 Task: Book a 2-hour wilderness survival and primitive skills workshop for outdoor adventurers.
Action: Mouse pressed left at (925, 131)
Screenshot: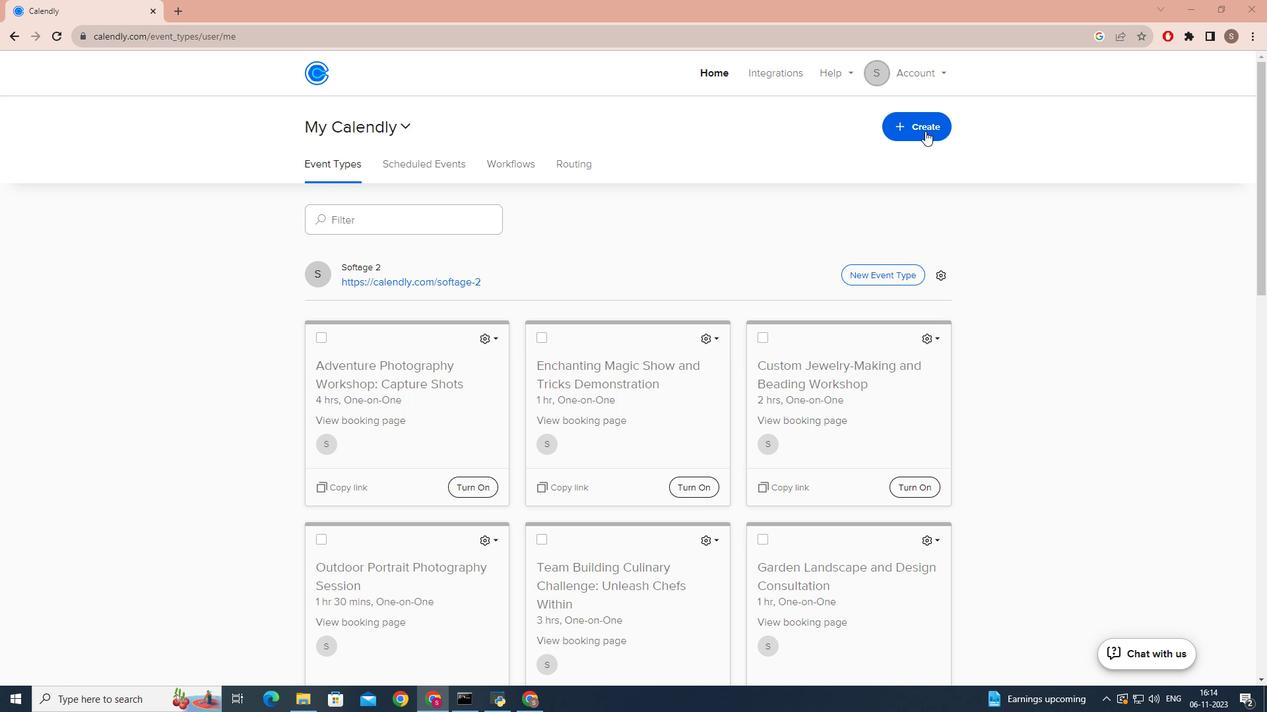 
Action: Mouse moved to (844, 172)
Screenshot: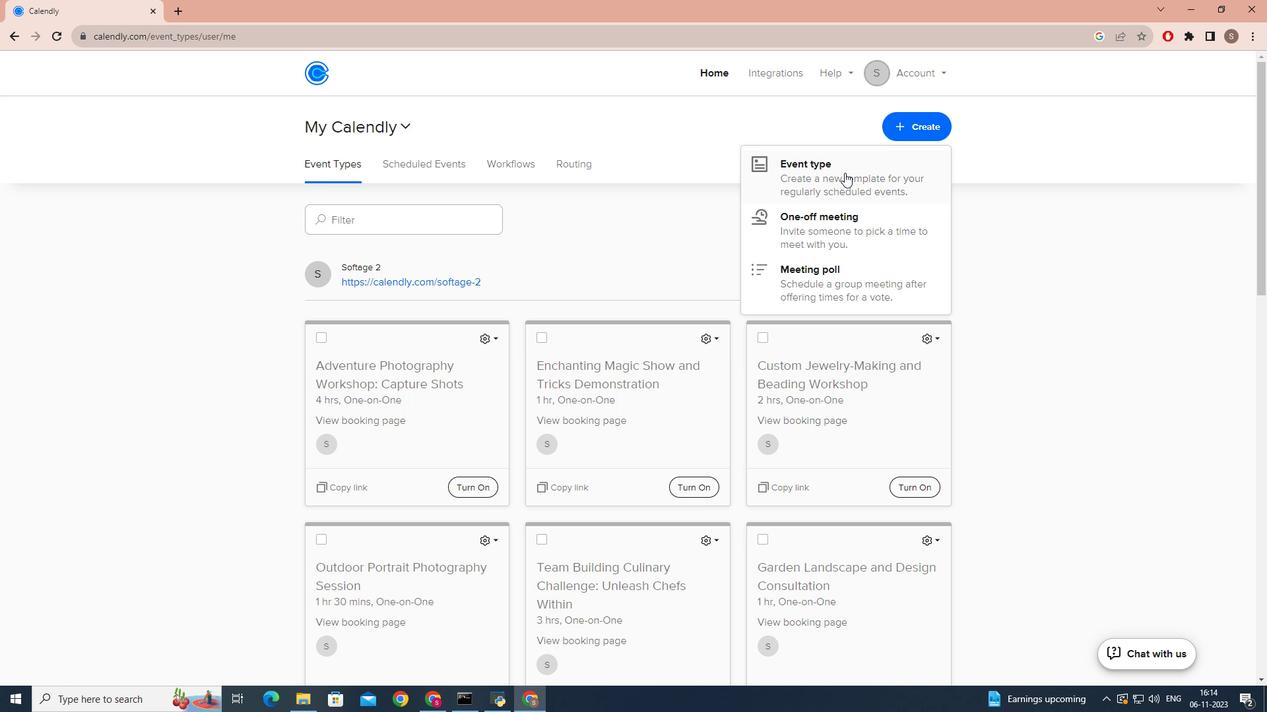 
Action: Mouse pressed left at (844, 172)
Screenshot: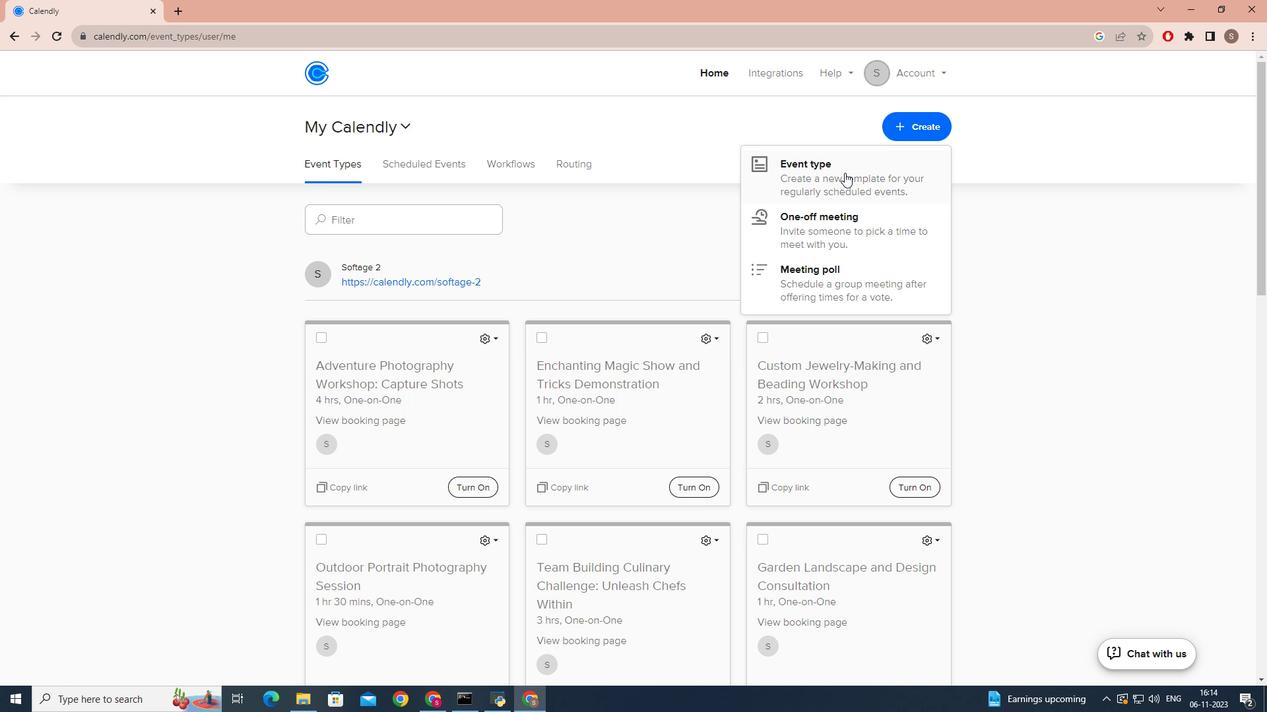 
Action: Mouse moved to (571, 229)
Screenshot: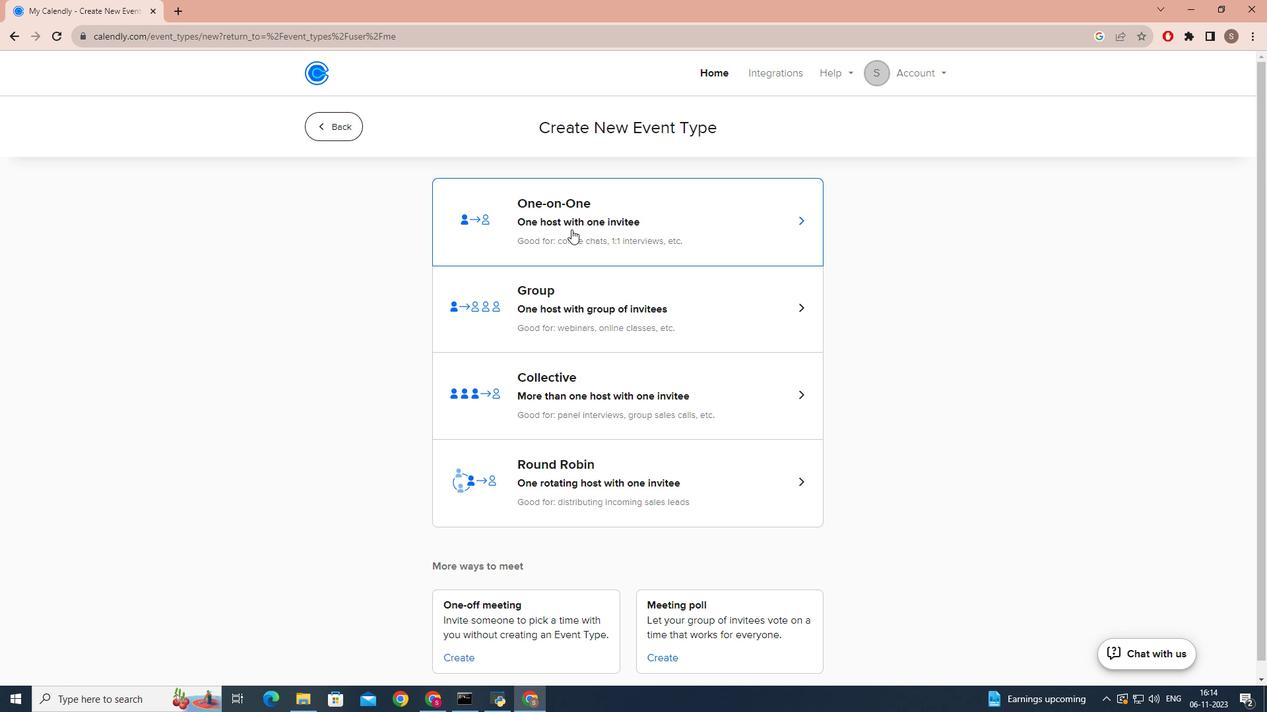 
Action: Mouse pressed left at (571, 229)
Screenshot: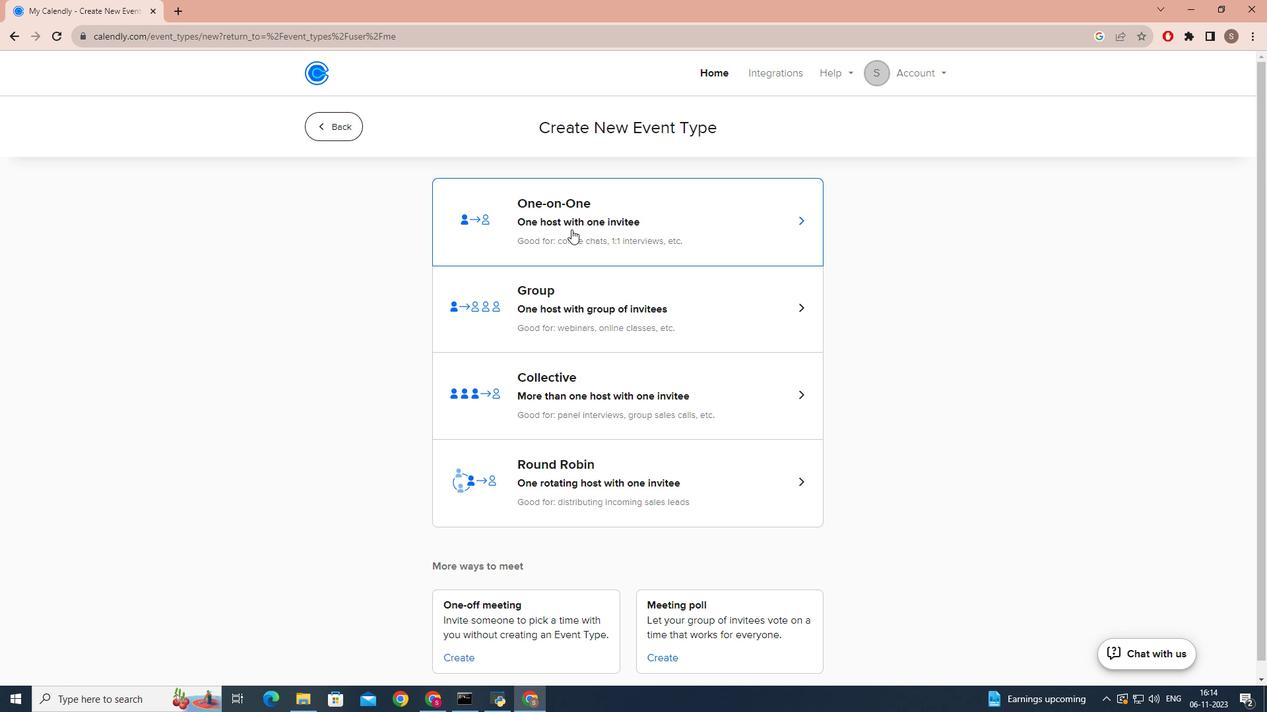 
Action: Mouse moved to (372, 313)
Screenshot: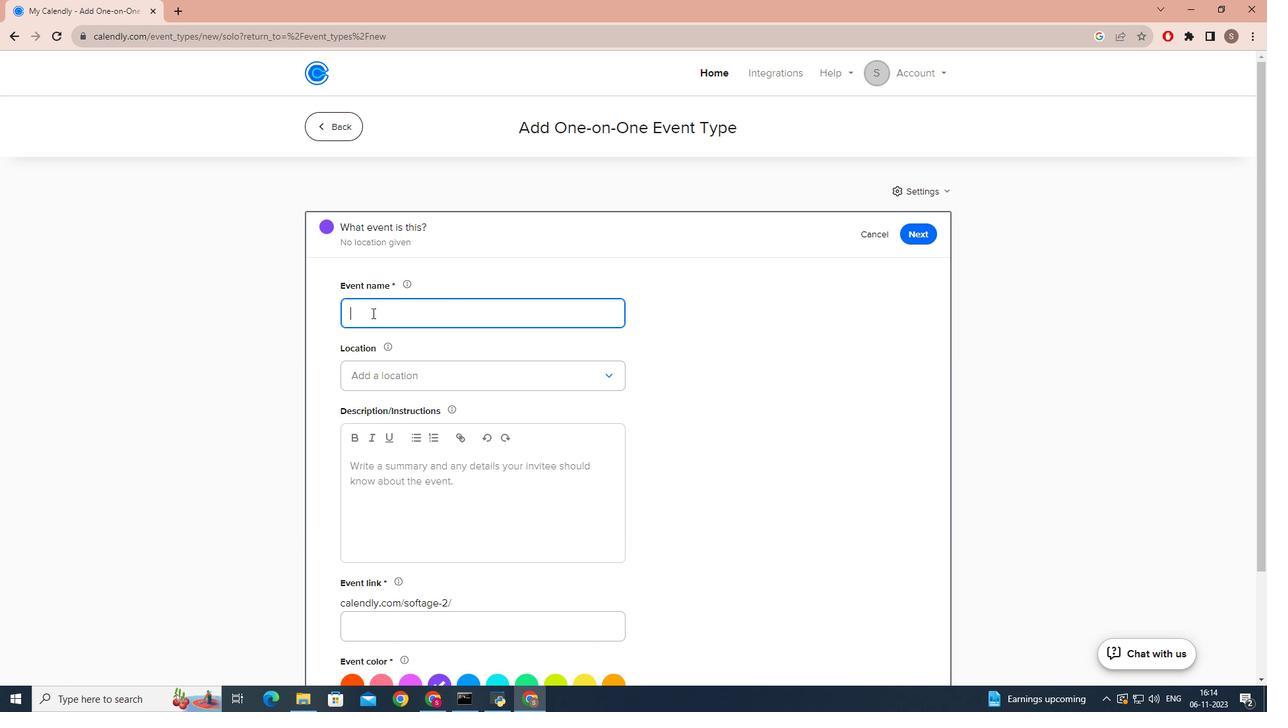 
Action: Key pressed <Key.caps_lock>W<Key.caps_lock><Key.backspace>w<Key.caps_lock>OL<Key.backspace><Key.backspace>ILDERNESS<Key.space><Key.caps_lock>s<Key.caps_lock>URVIVAL<Key.space>AND<Key.space><Key.caps_lock>p<Key.caps_lock>RIMITIV<Key.space><Key.backspace>E<Key.space><Key.caps_lock>s<Key.caps_lock>KILLS<Key.space><Key.caps_lock>w<Key.caps_lock>ORKHOP
Screenshot: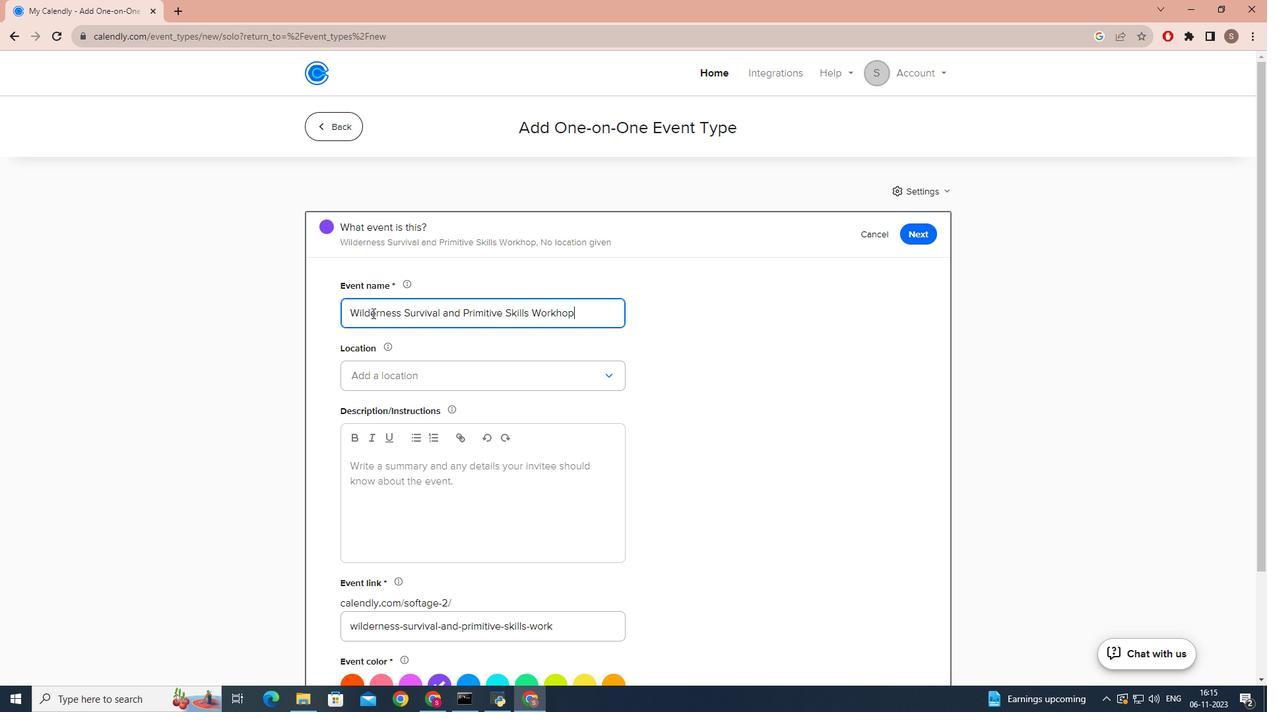 
Action: Mouse moved to (553, 313)
Screenshot: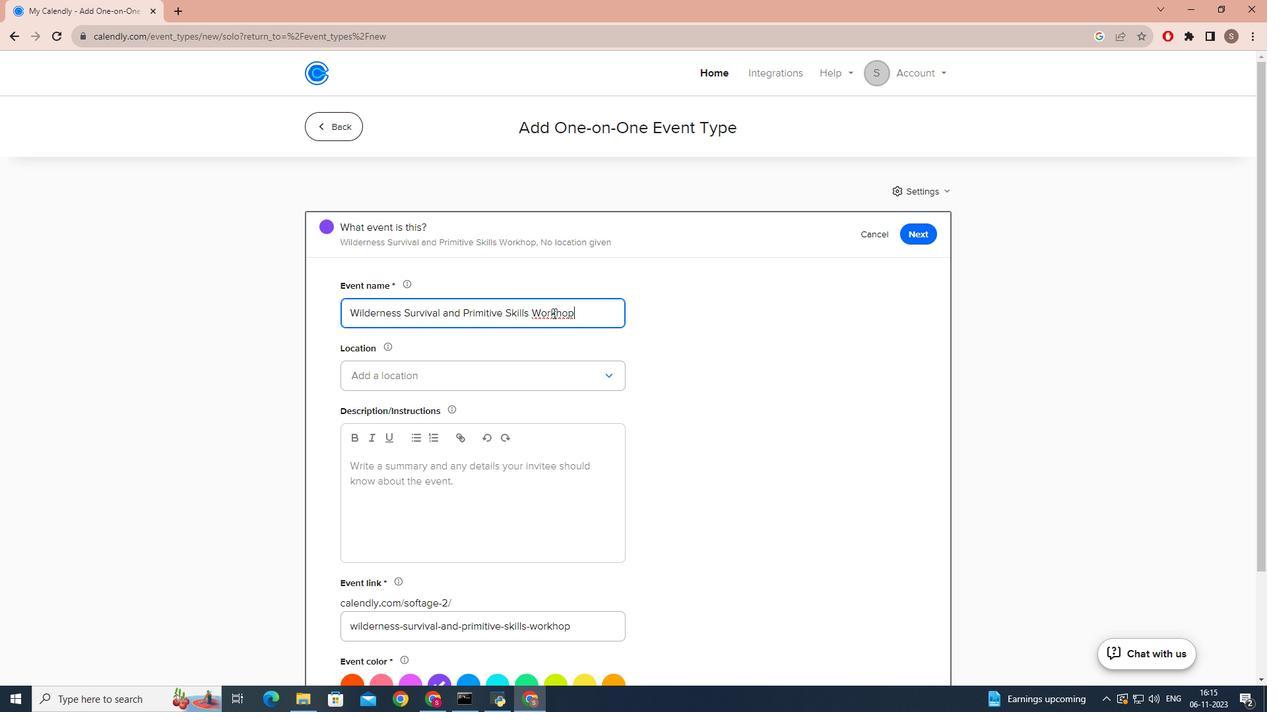 
Action: Mouse pressed left at (553, 313)
Screenshot: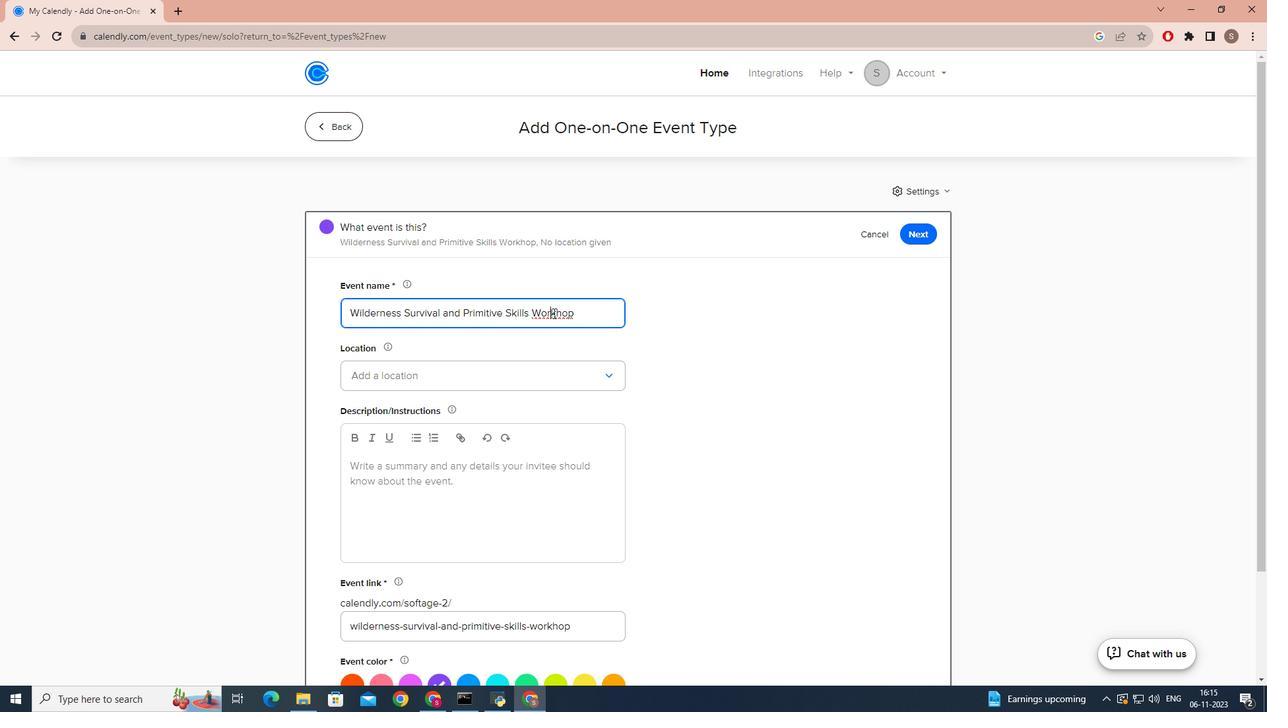 
Action: Mouse moved to (555, 313)
Screenshot: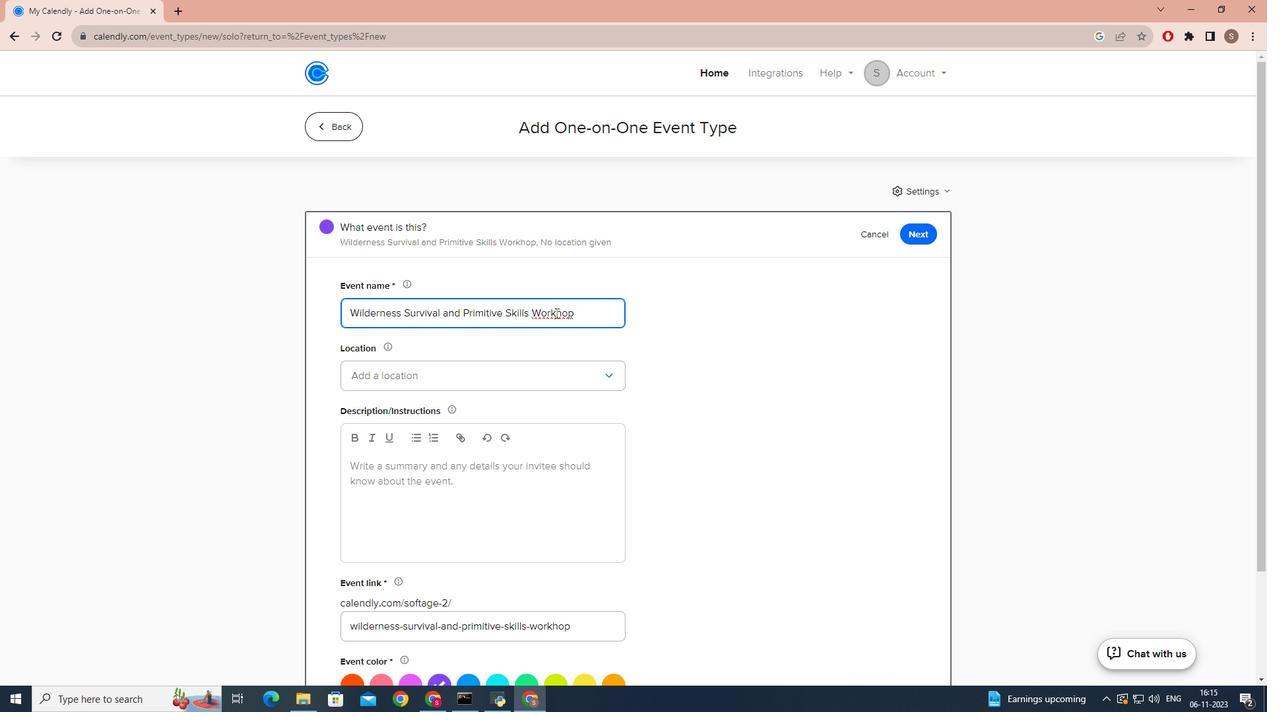 
Action: Mouse pressed left at (555, 313)
Screenshot: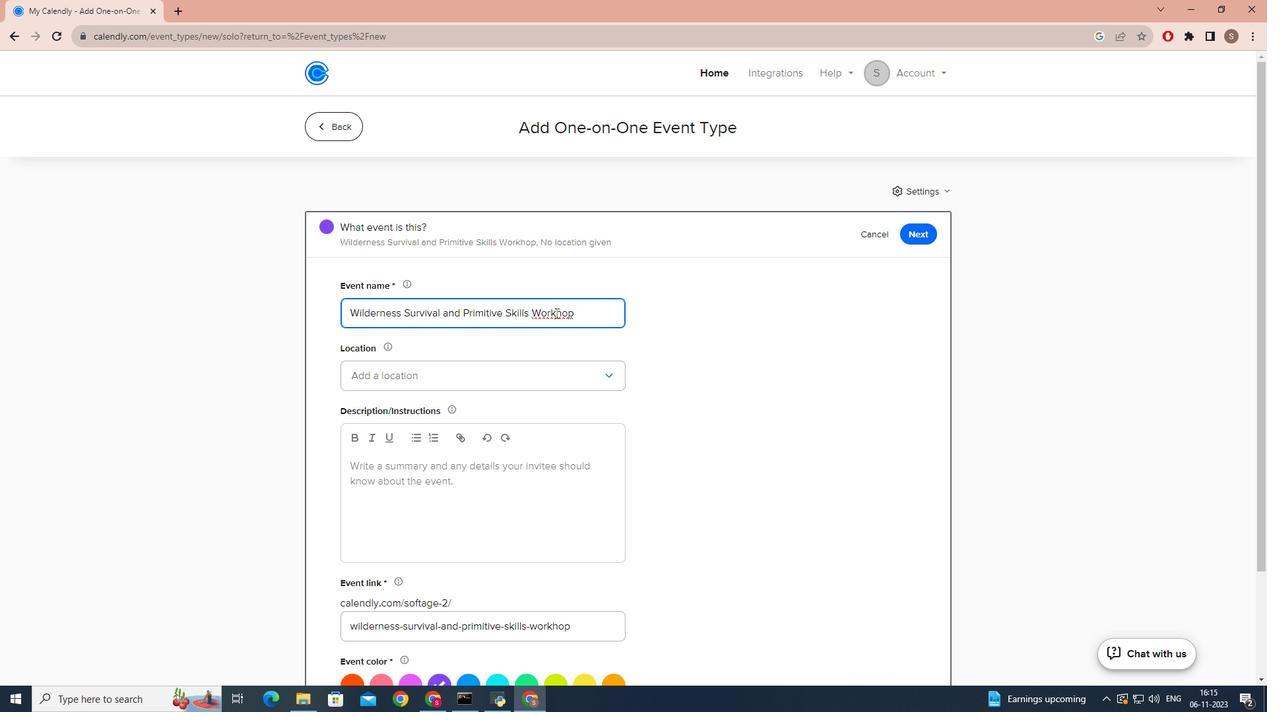 
Action: Key pressed S
Screenshot: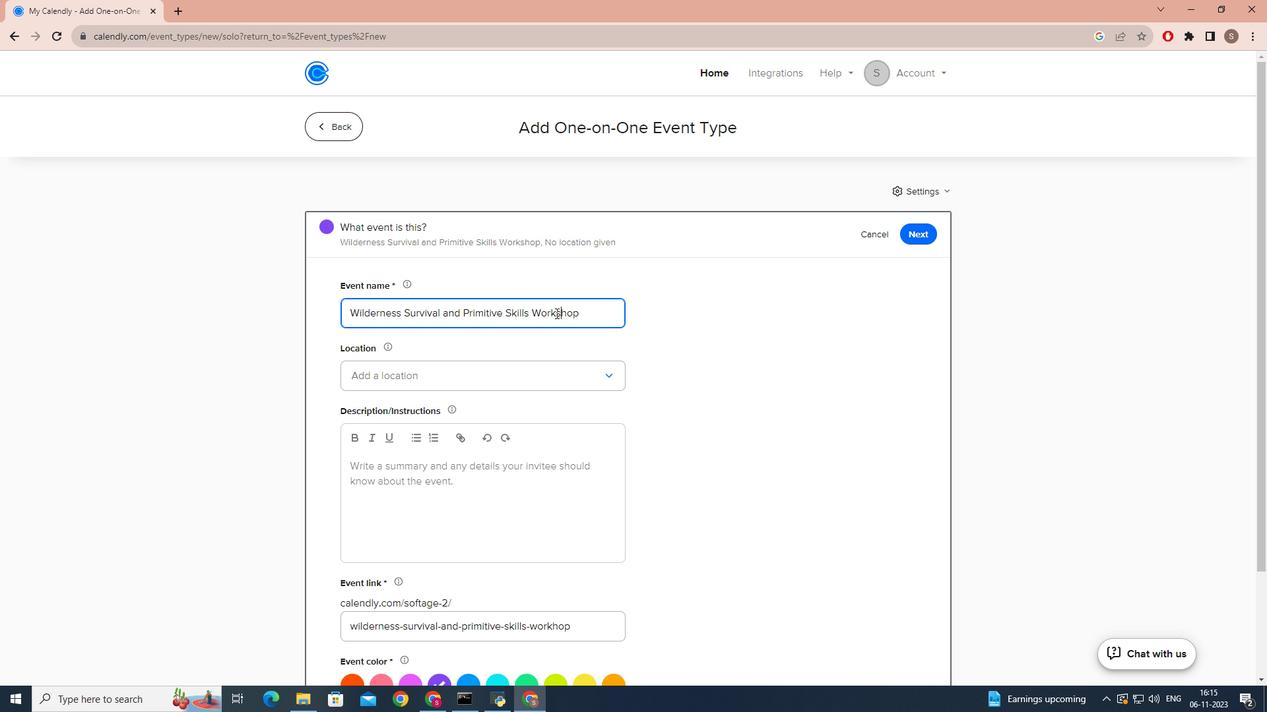 
Action: Mouse moved to (534, 371)
Screenshot: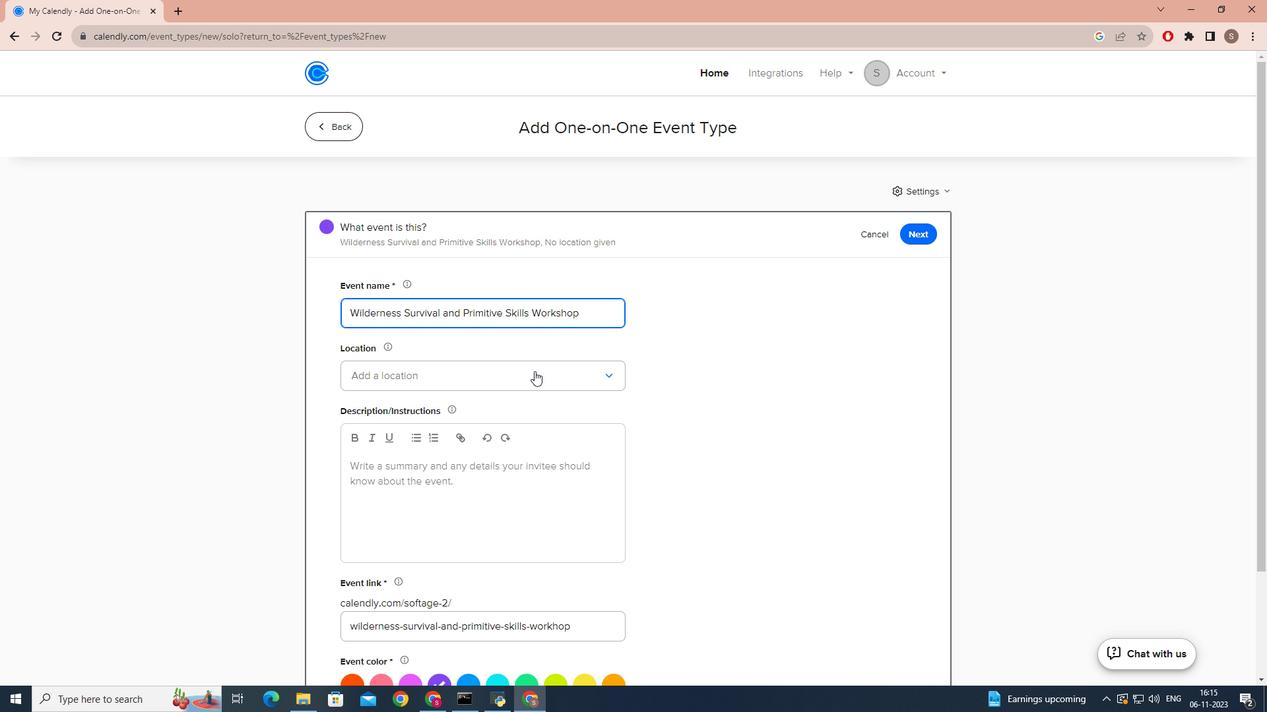 
Action: Mouse pressed left at (534, 371)
Screenshot: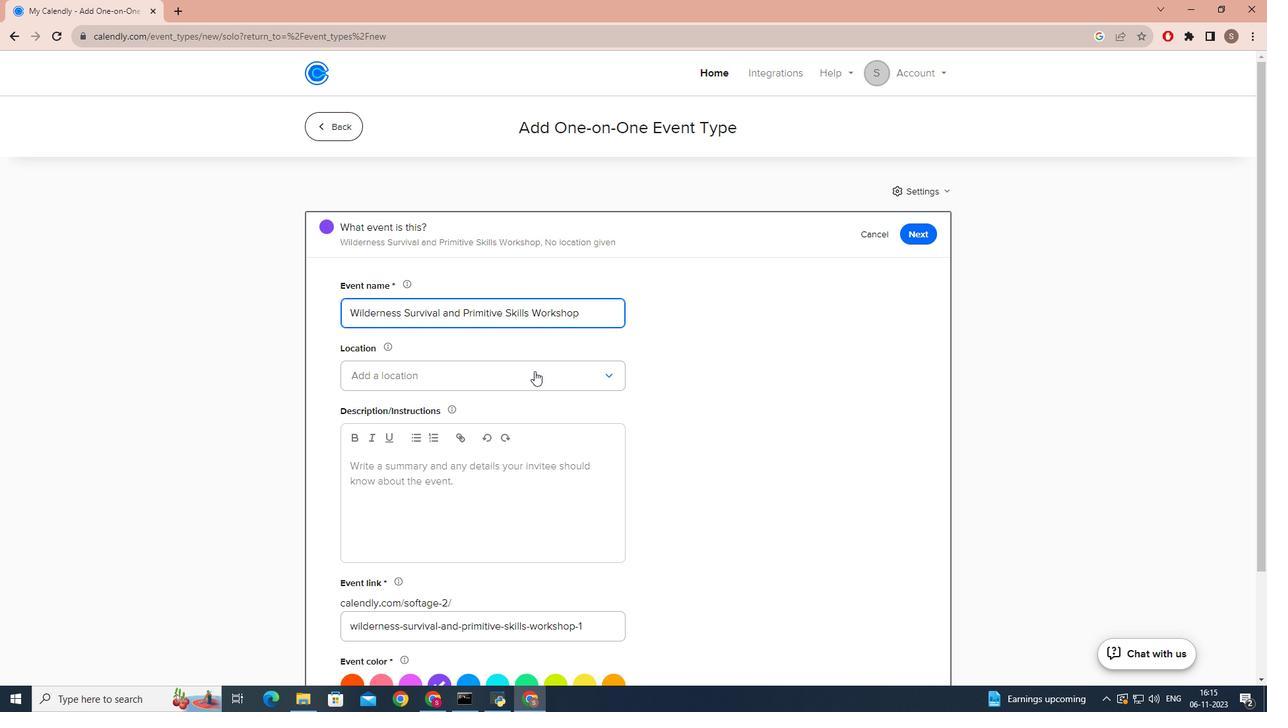 
Action: Mouse moved to (503, 410)
Screenshot: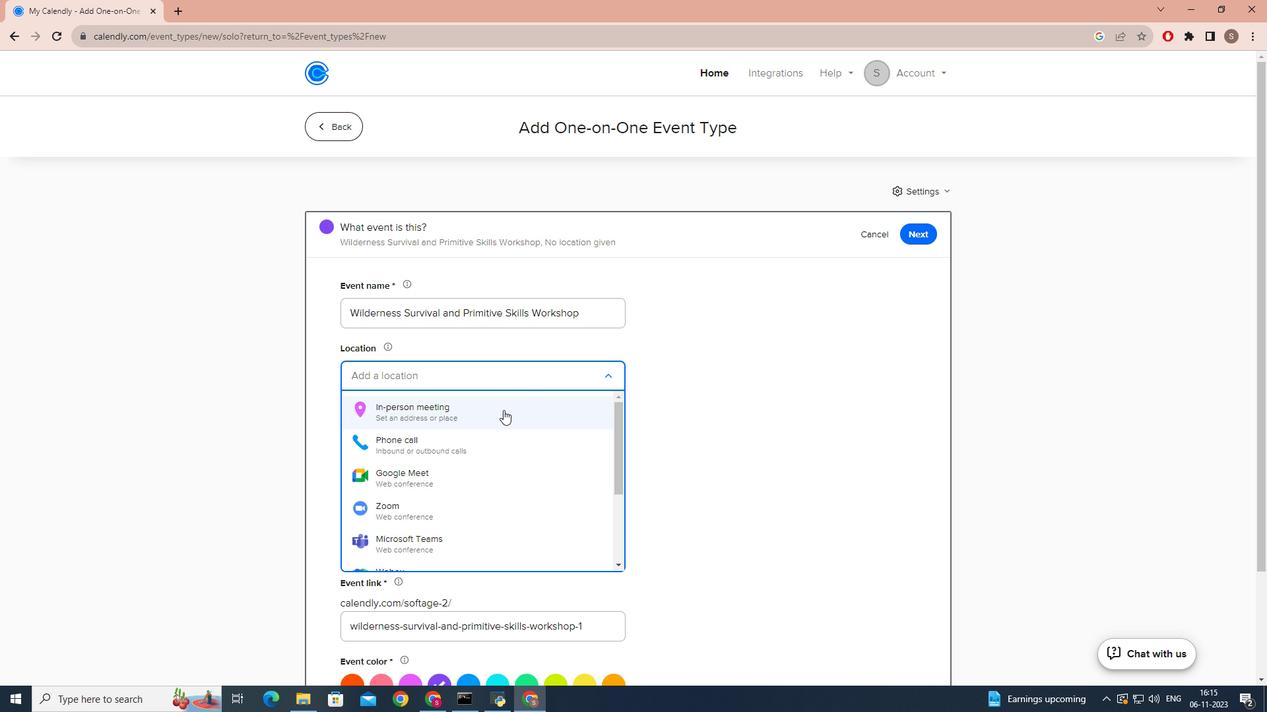 
Action: Mouse pressed left at (503, 410)
Screenshot: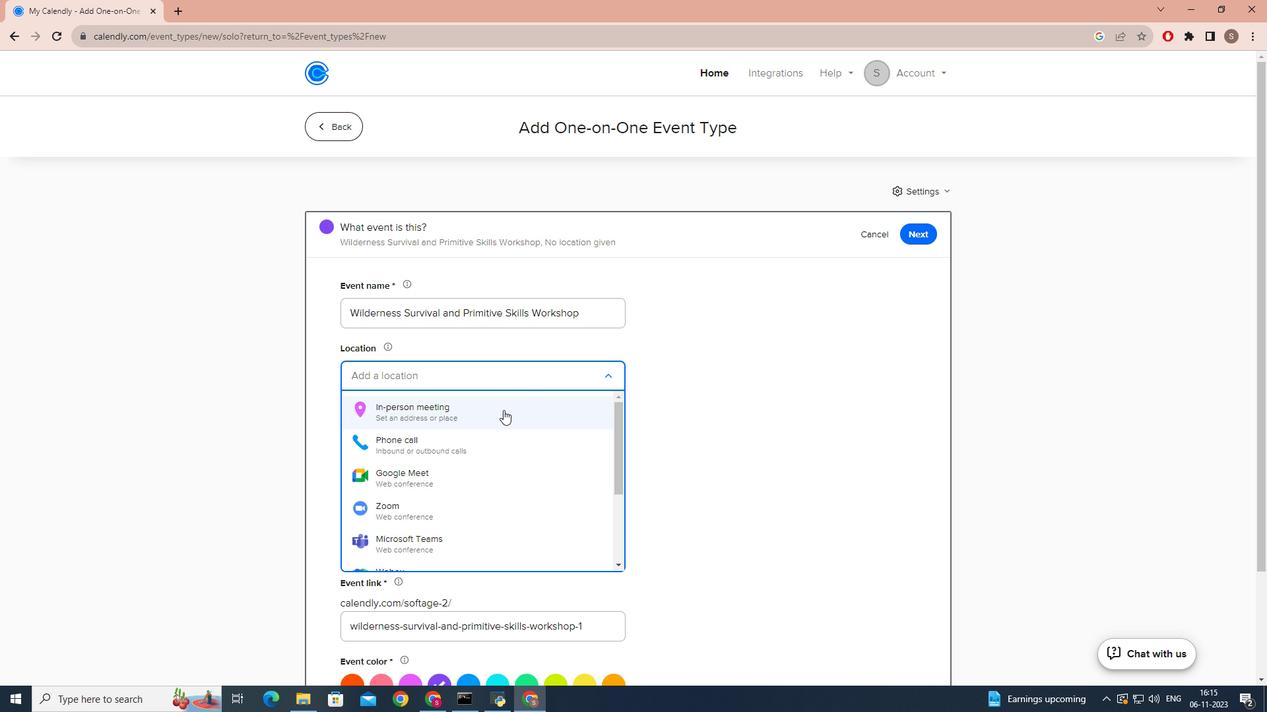 
Action: Mouse moved to (609, 224)
Screenshot: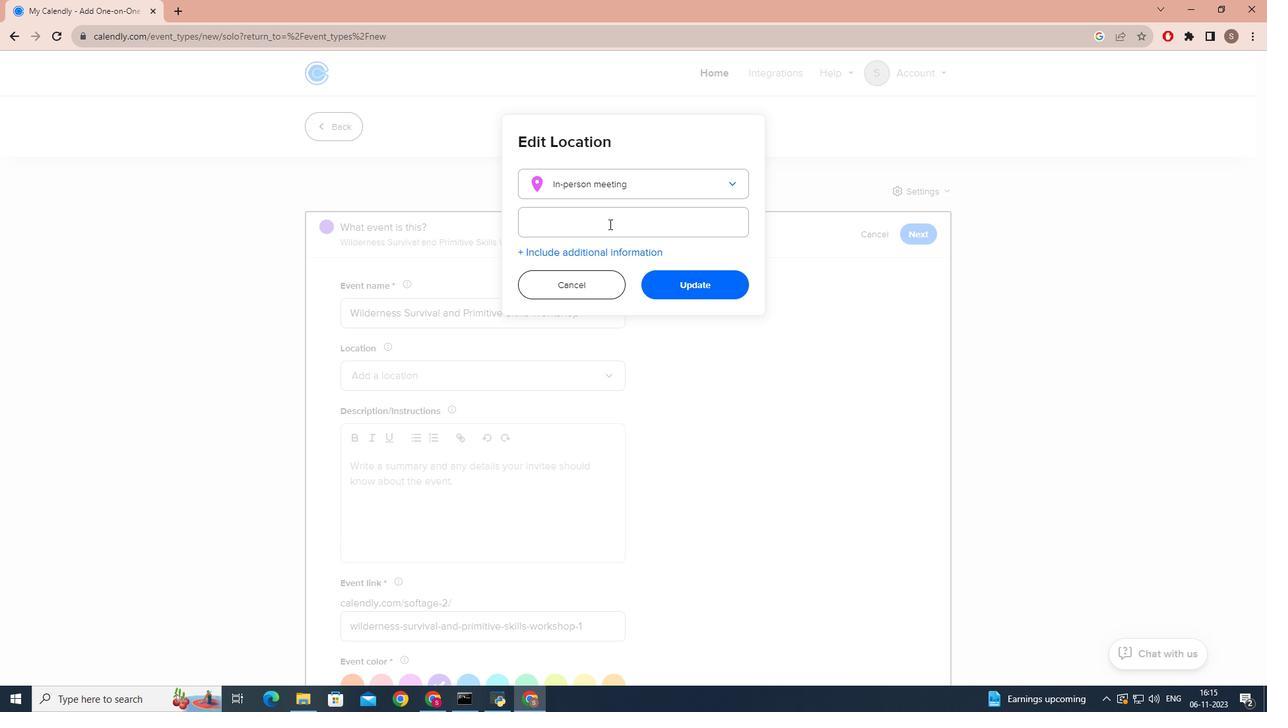 
Action: Mouse pressed left at (609, 224)
Screenshot: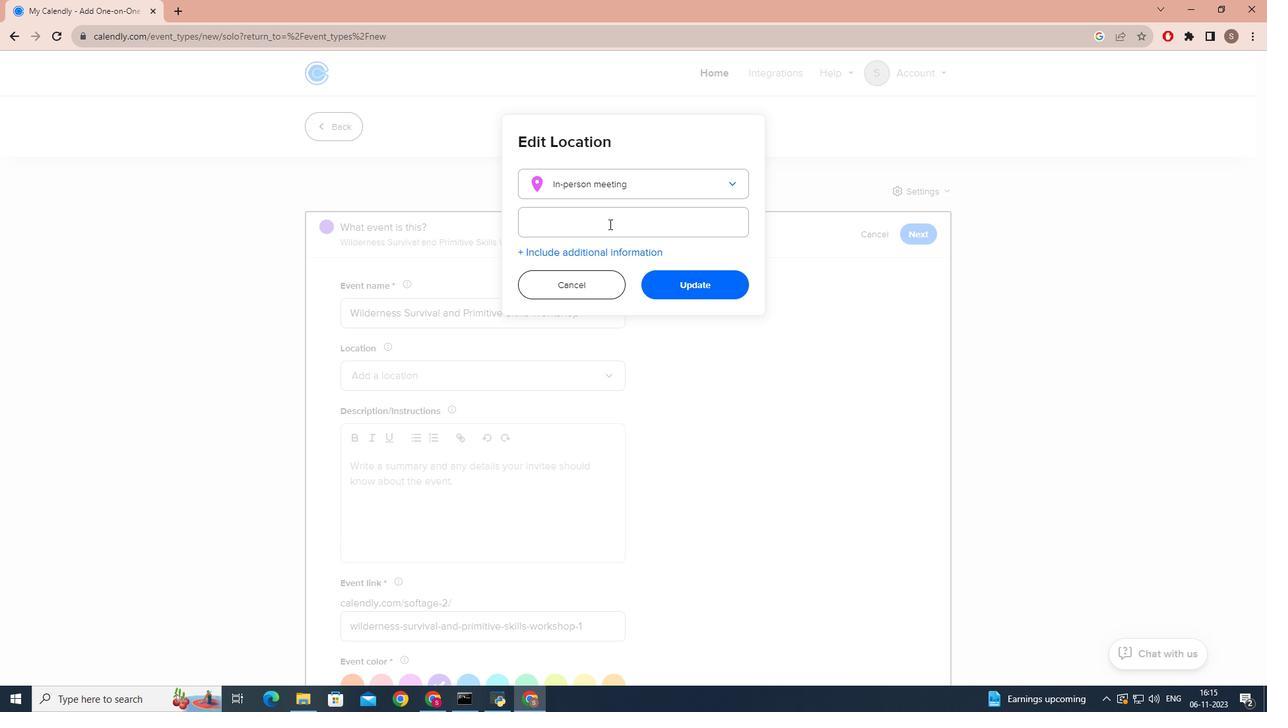 
Action: Key pressed <Key.caps_lock>s<Key.caps_lock>HADOI<Key.backspace><Key.backspace>OWFELL<Key.space><Key.caps_lock>f<Key.caps_lock>OREST,<Key.caps_lock>l<Key.caps_lock>ONDON,<Key.caps_lock>u.k
Screenshot: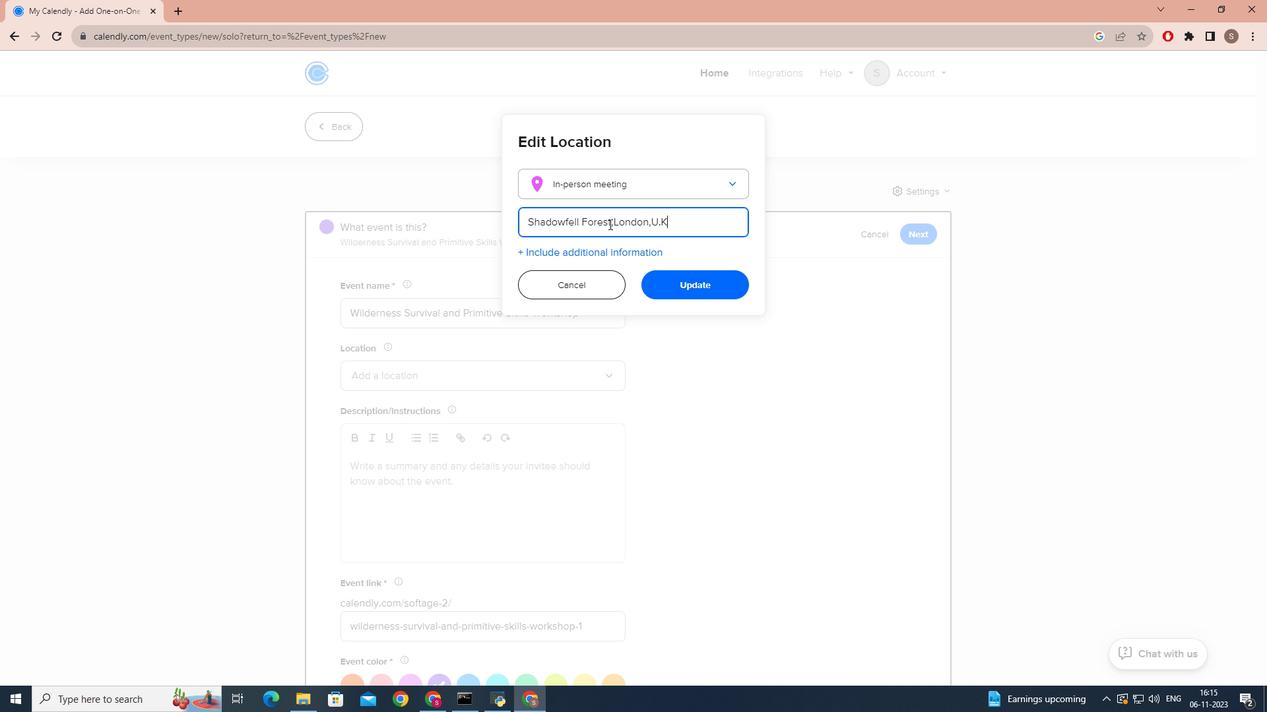 
Action: Mouse moved to (671, 282)
Screenshot: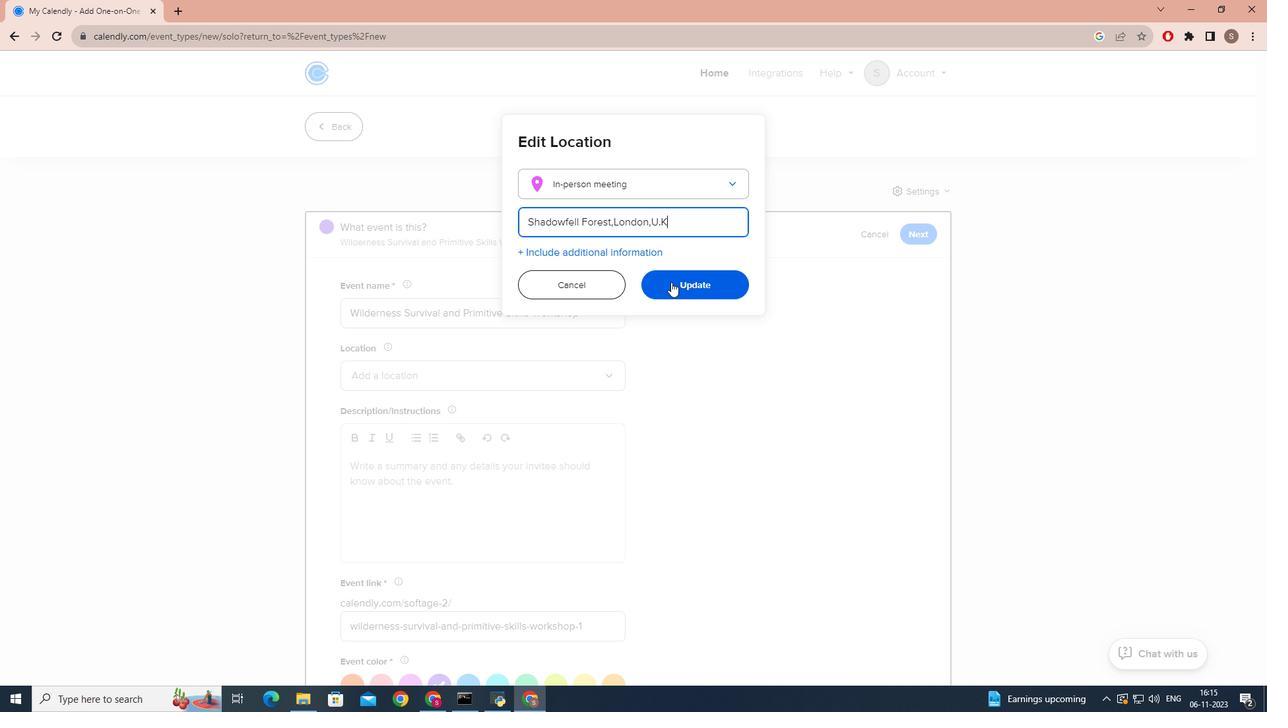 
Action: Mouse pressed left at (671, 282)
Screenshot: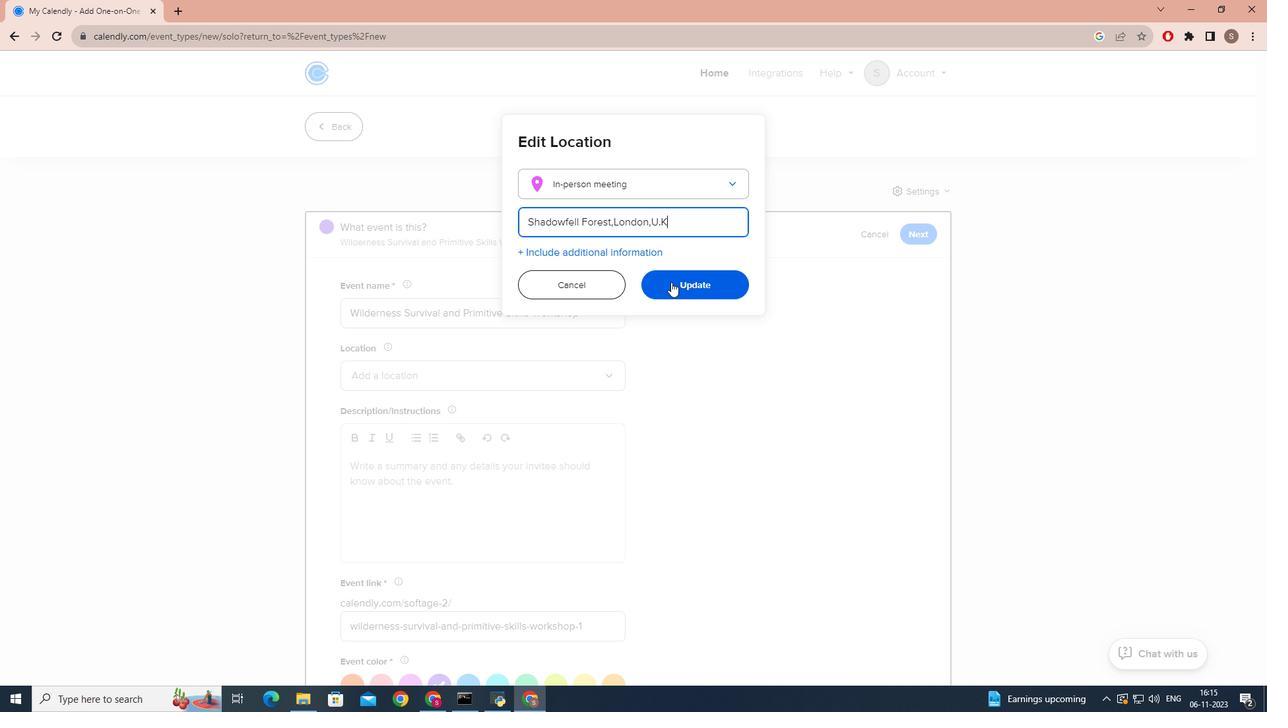
Action: Mouse moved to (456, 440)
Screenshot: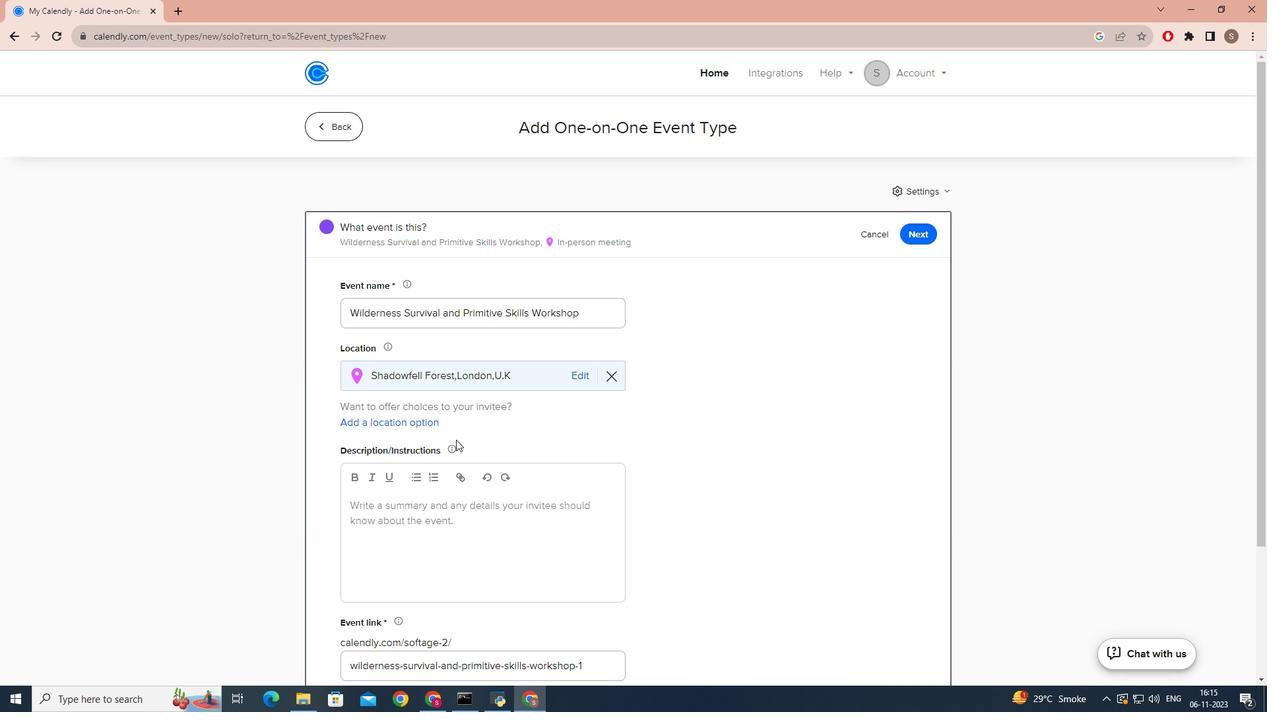 
Action: Mouse scrolled (456, 439) with delta (0, 0)
Screenshot: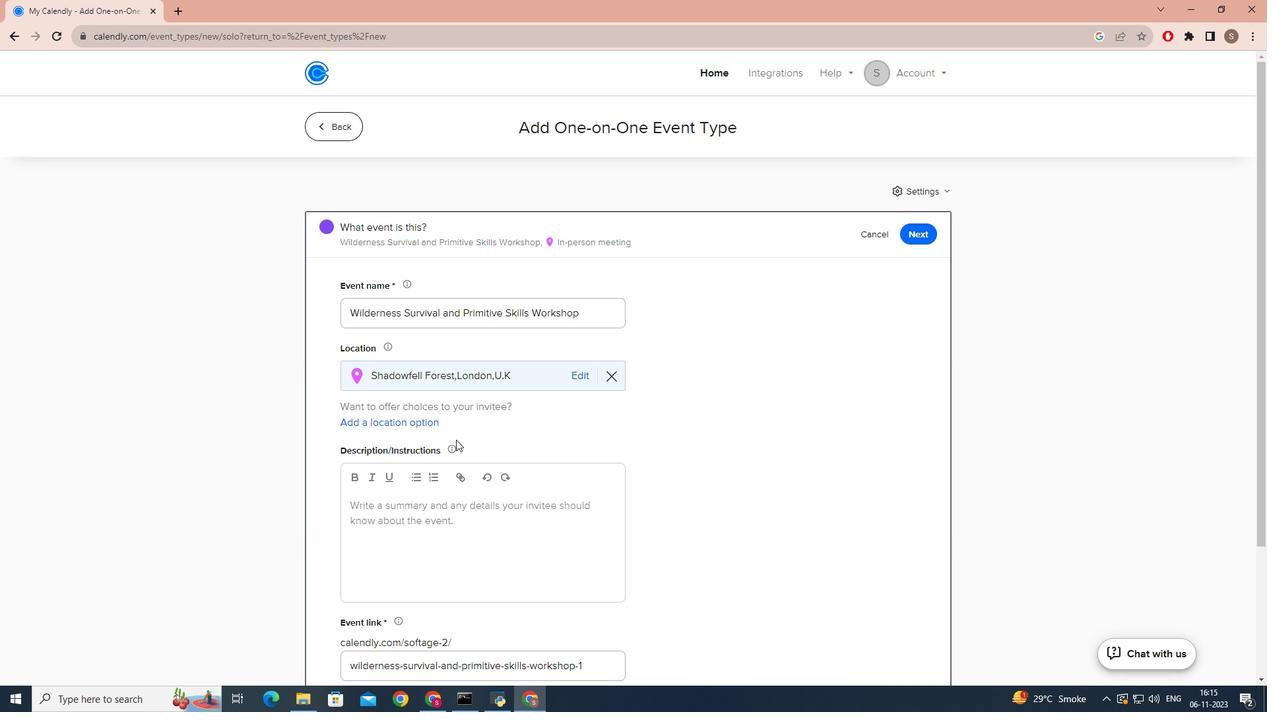 
Action: Mouse scrolled (456, 439) with delta (0, 0)
Screenshot: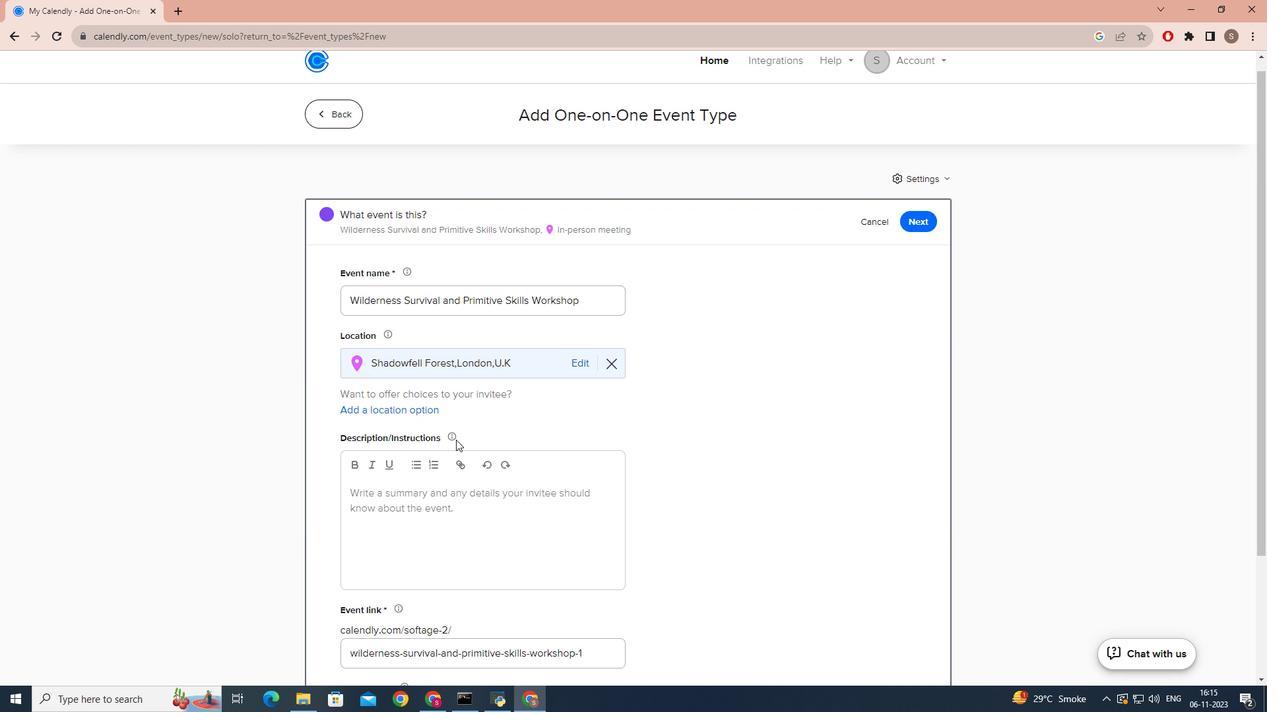 
Action: Mouse scrolled (456, 439) with delta (0, 0)
Screenshot: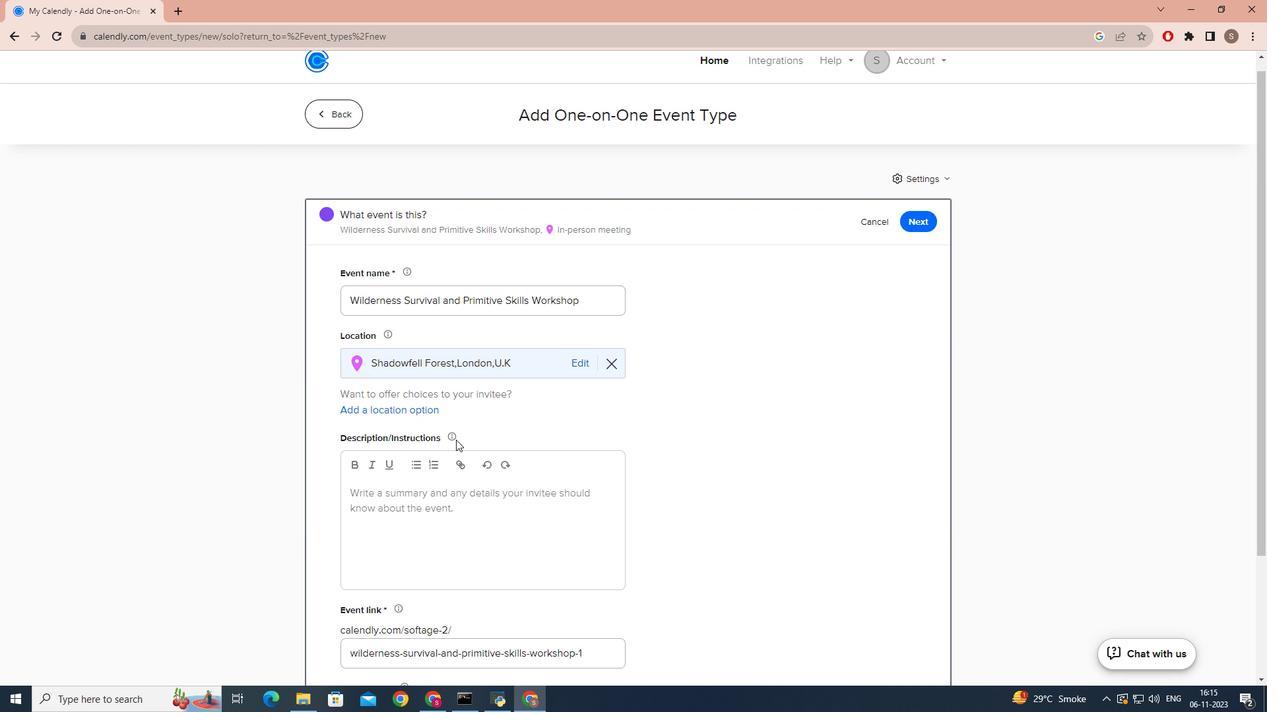 
Action: Mouse scrolled (456, 439) with delta (0, 0)
Screenshot: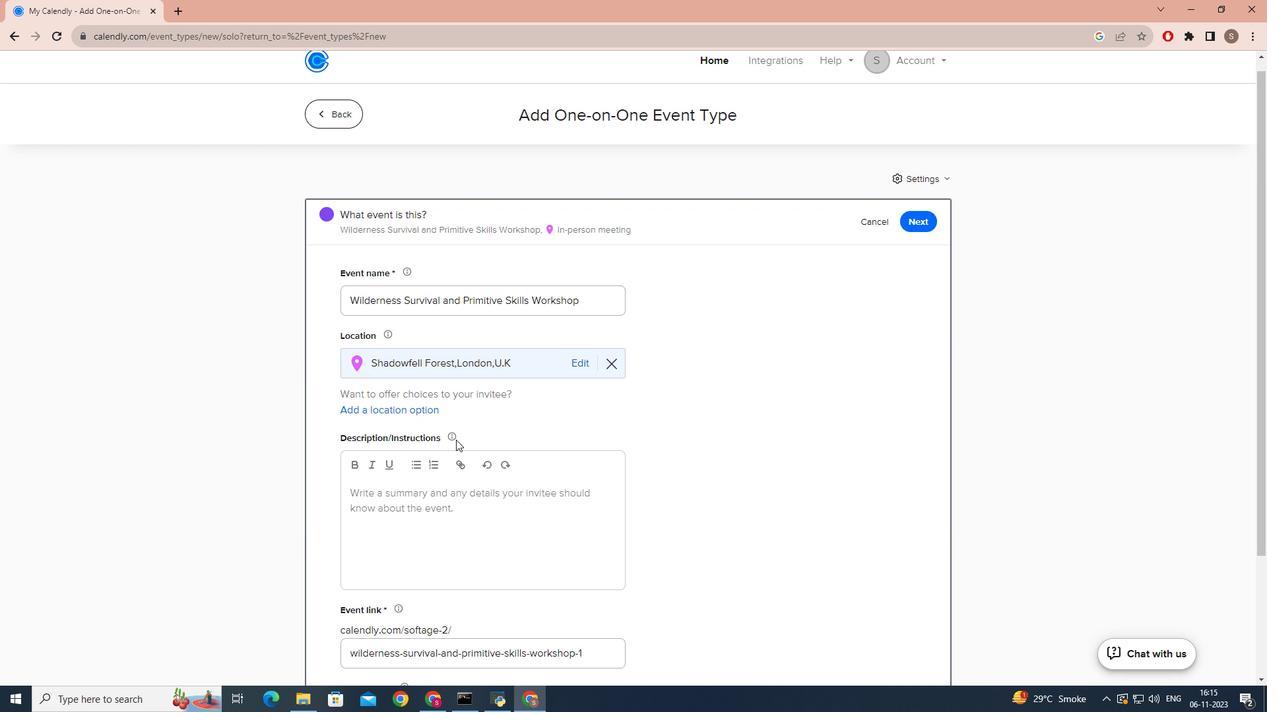 
Action: Mouse scrolled (456, 439) with delta (0, 0)
Screenshot: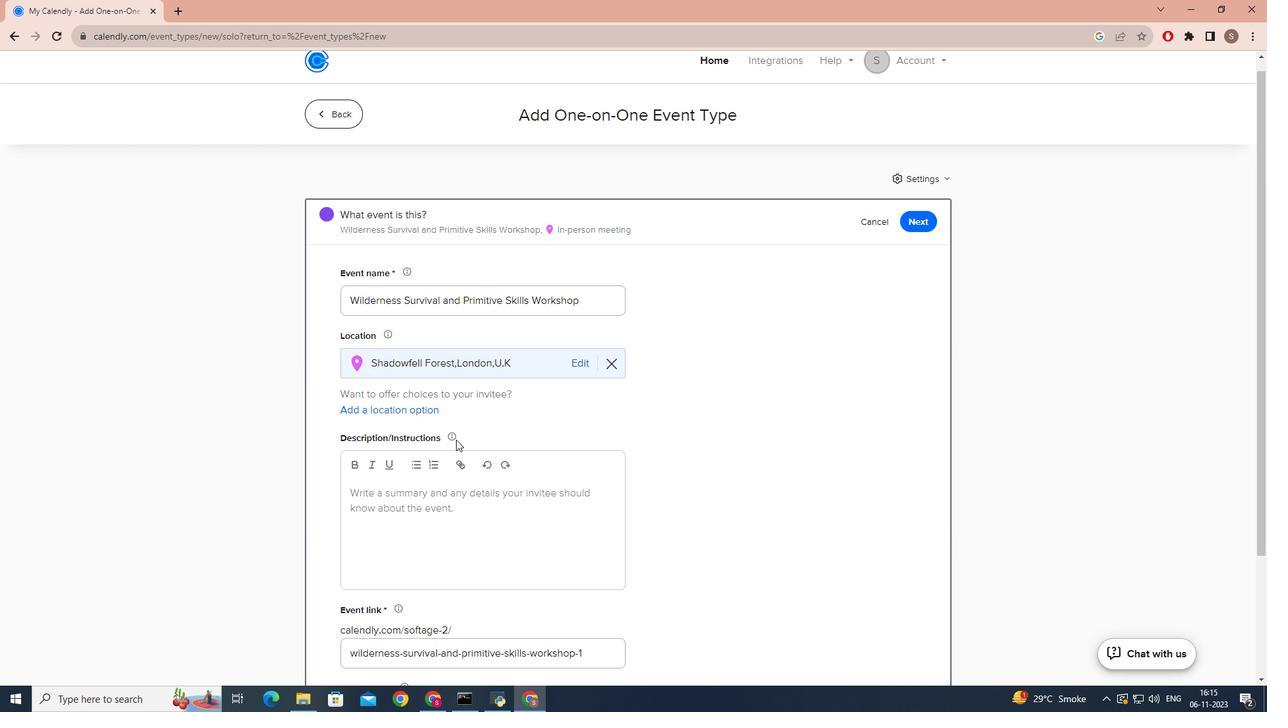 
Action: Mouse moved to (456, 384)
Screenshot: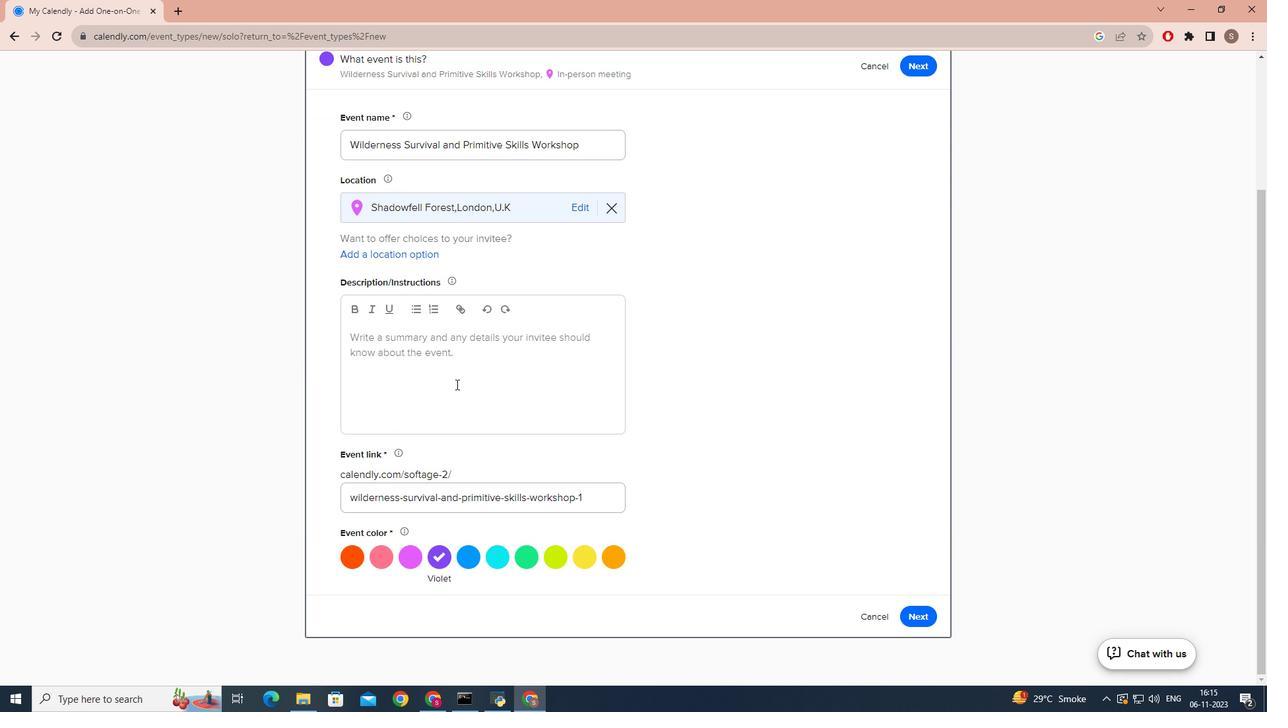 
Action: Mouse pressed left at (456, 384)
Screenshot: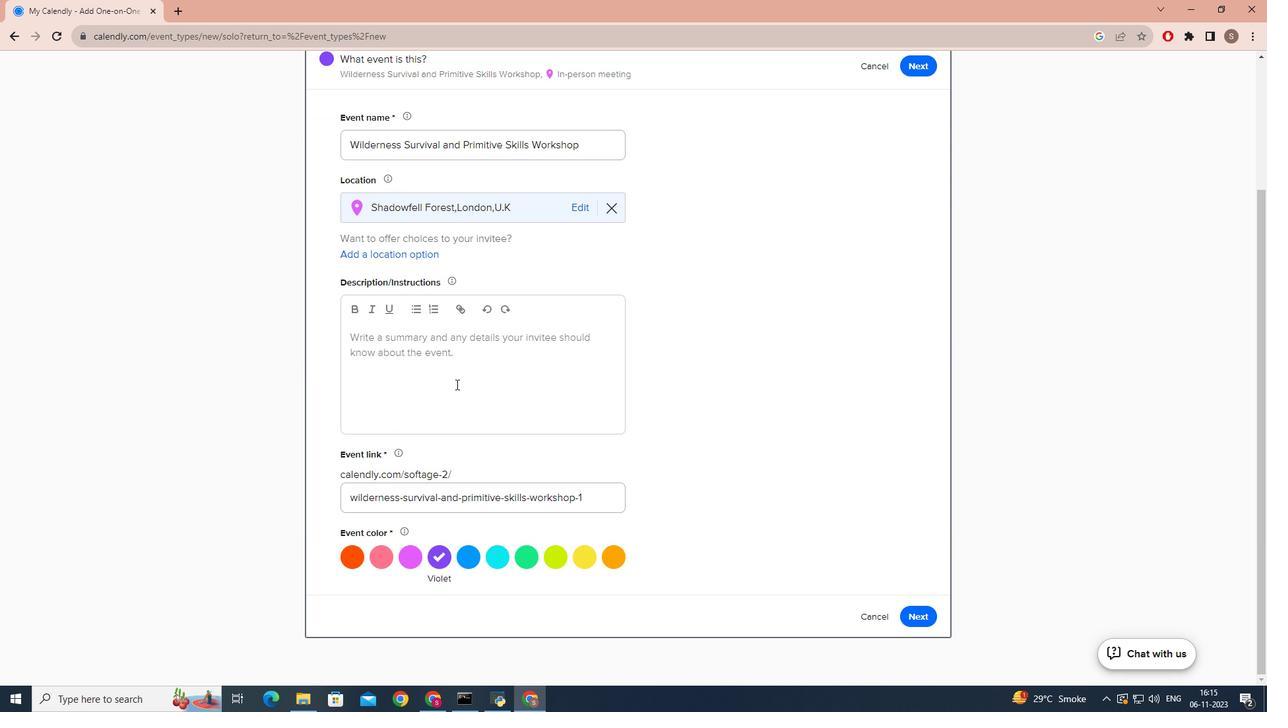 
Action: Key pressed <Key.caps_lock>J<Key.caps_lock>o<Key.backspace><Key.backspace>j<Key.caps_lock>OIN<Key.space>US<Key.space>FOR<Key.space>AN<Key.space>IMMERSIVE<Key.space>WILDRNESS<Key.space>AND<Key.space>PRIMITIVE<Key.space>SKILLS<Key.space>
Screenshot: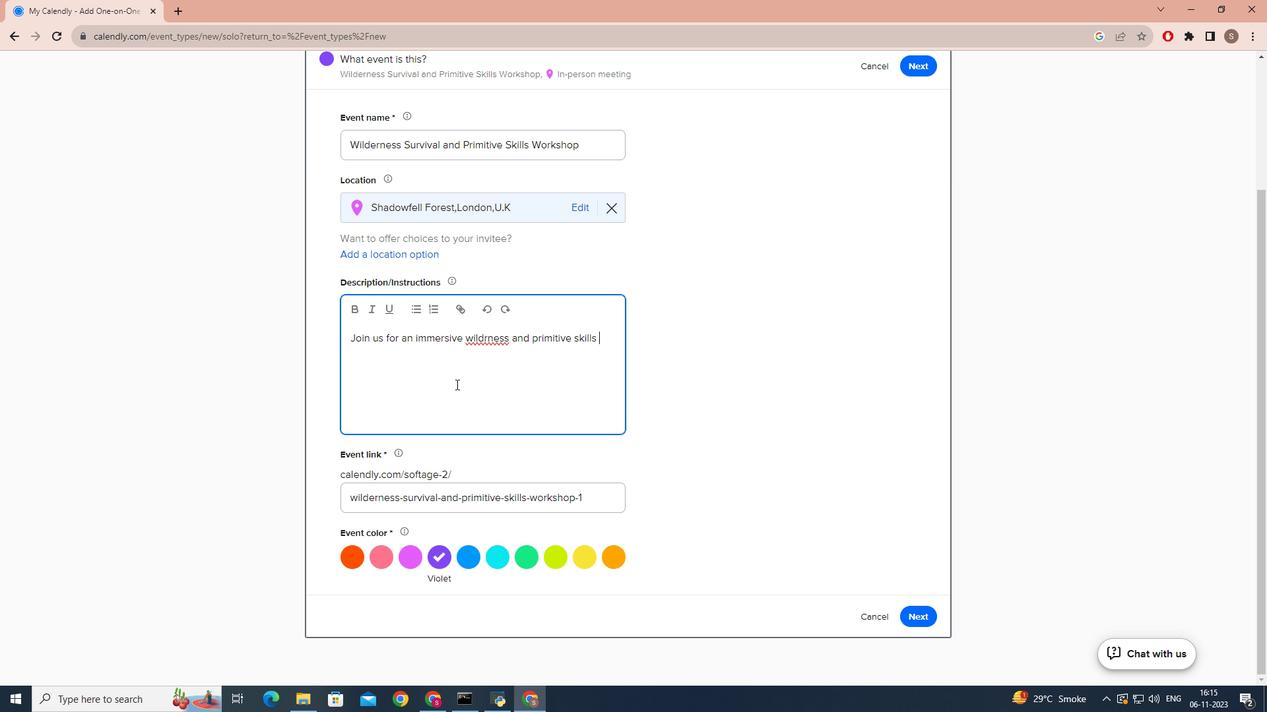 
Action: Mouse moved to (483, 337)
Screenshot: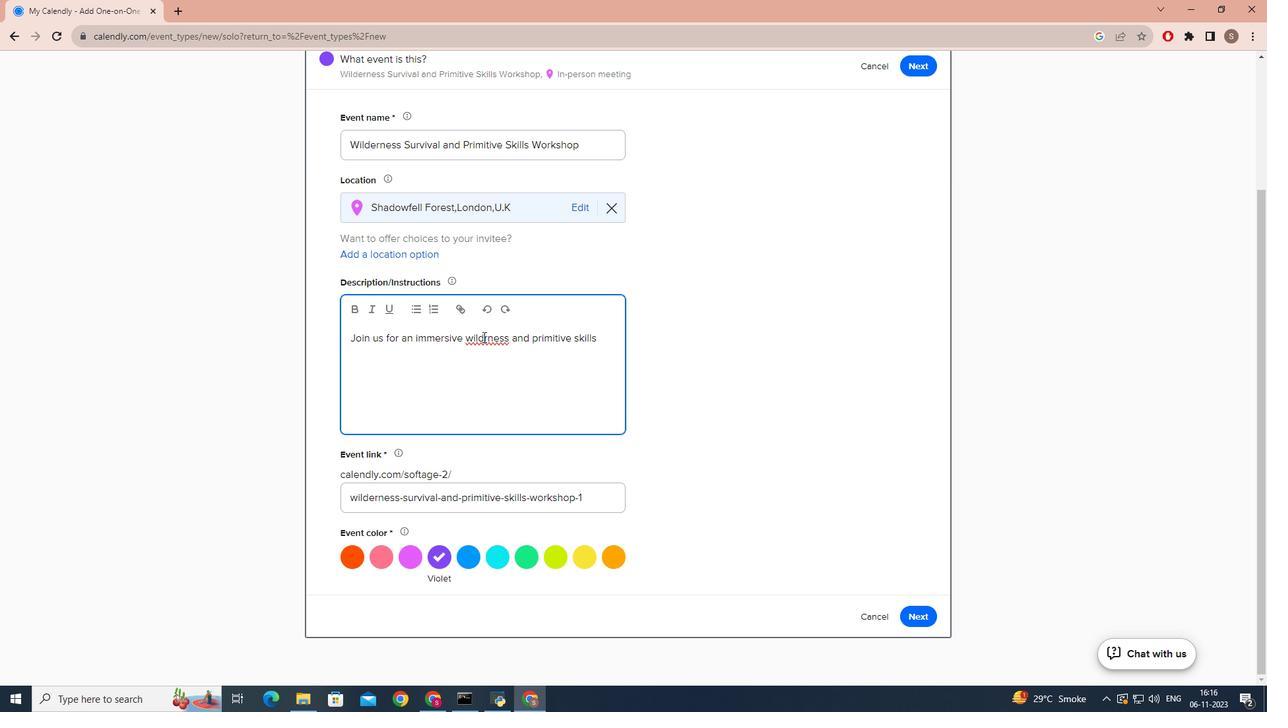 
Action: Mouse pressed left at (483, 337)
Screenshot: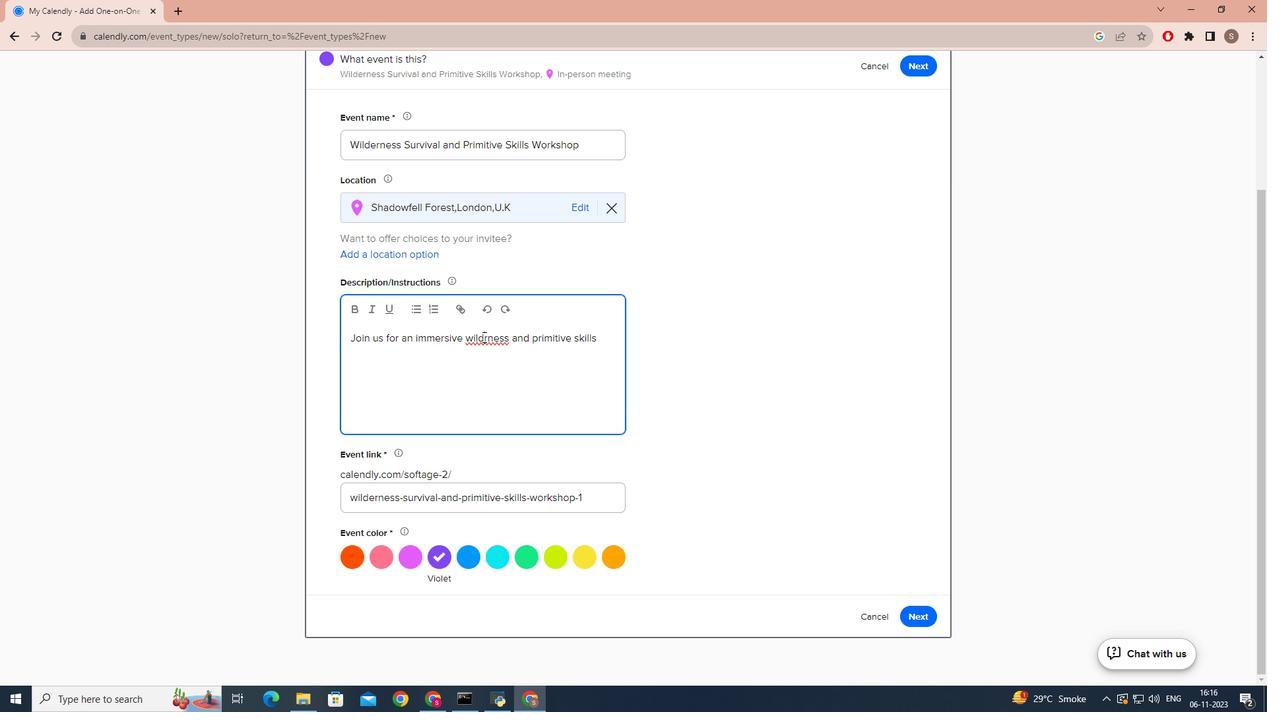 
Action: Key pressed E
Screenshot: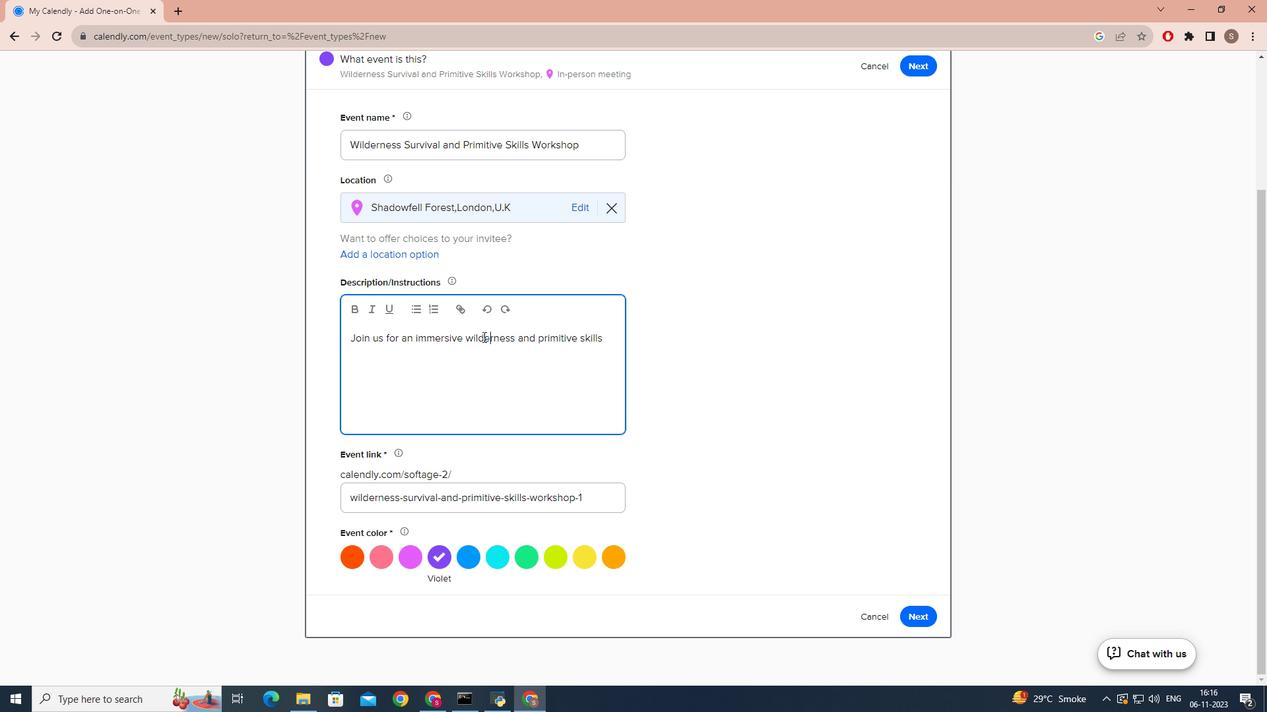 
Action: Mouse moved to (617, 335)
Screenshot: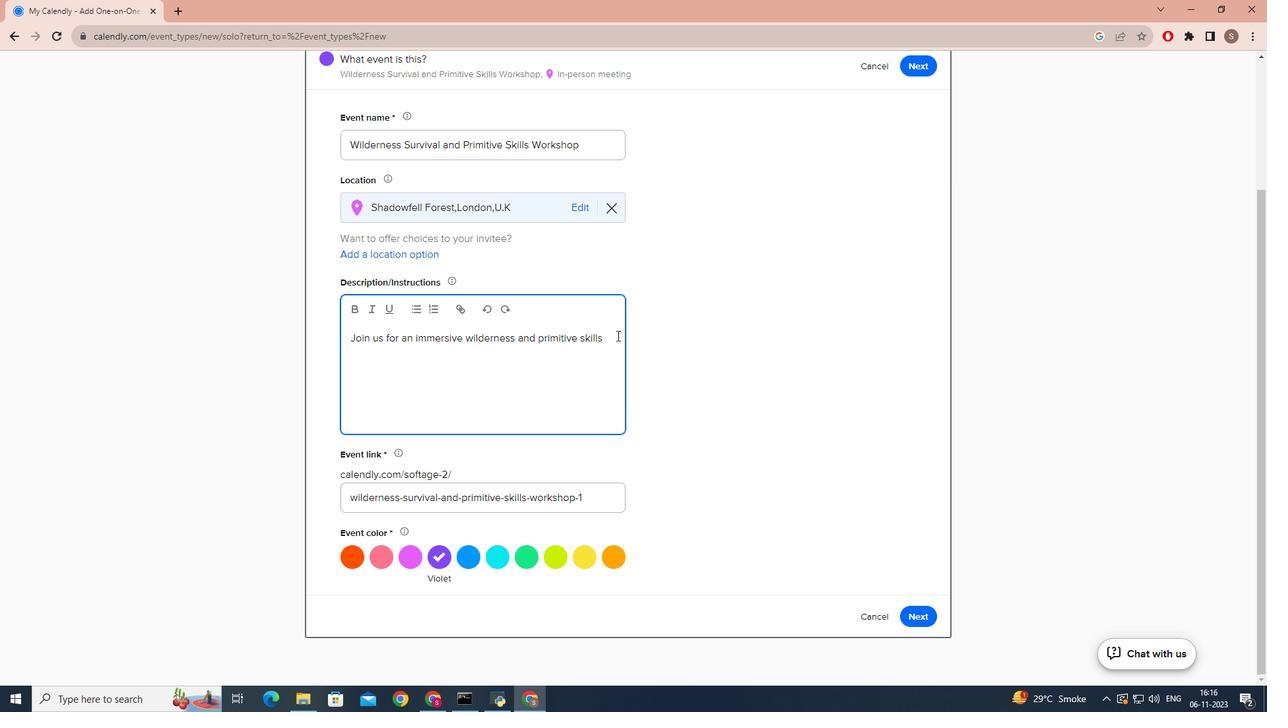 
Action: Mouse pressed left at (617, 335)
Screenshot: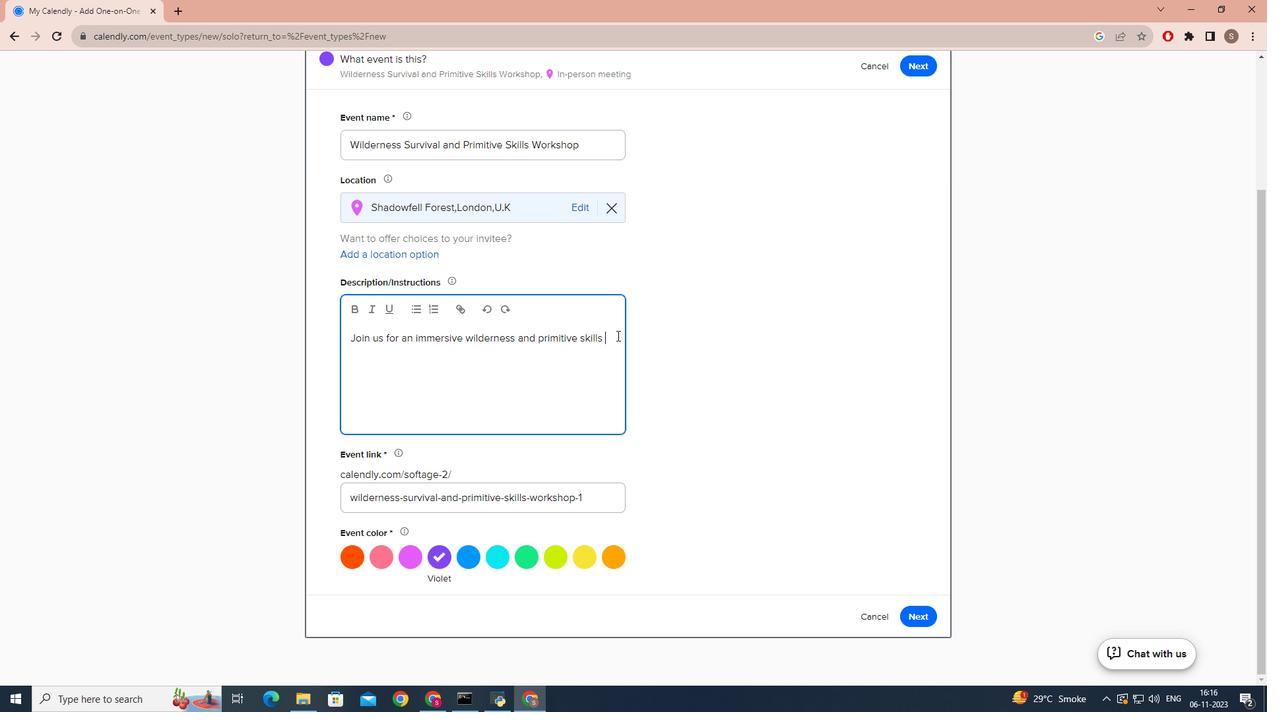 
Action: Key pressed WORKSHOP<Key.space>DESIGNED<Key.space>FOR<Key.space>OUTDOOR<Key.space>ADVENTURERS<Key.space>AND<Key.space>NATURE<Key.space>ENTHUSISA<Key.backspace>A<Key.backspace><Key.backspace>ASTS.<Key.caps_lock>l<Key.caps_lock>EARN<Key.space>INVALUABLE<Key.space>SKILLS<Key.space>THAT<Key.space>COULD<Key.space>SAVE<Key.space>LIB<Key.backspace>VES<Key.space>AND<Key.space>DEEPEN<Key.space>YOUR<Key.space>CONNECTION<Key.space>TO<Key.space>THE<Key.space>WILD.<Key.caps_lock>d<Key.caps_lock>O<Key.space>NOT<Key.space>MISS<Key.space>THIS<Key.space>CHANCE<Key.space>TO<Key.space>CONNECT<Key.space>WITH<Key.space>NATURE,LEARN<Key.space>ESSENTIAL<Key.space>SURVIVAL<Key.space>SKILLS<Key.space>,AND<Key.space>DEEPEN<Key.space>YOUR<Key.space>APPRECIATIO<Key.space><Key.backspace><Key.backspace>ON<Key.space>FOR<Key.space>THE<Key.space>GRET<Key.backspace>AT<Key.space>OUDOOR<Key.space><Key.backspace>S
Screenshot: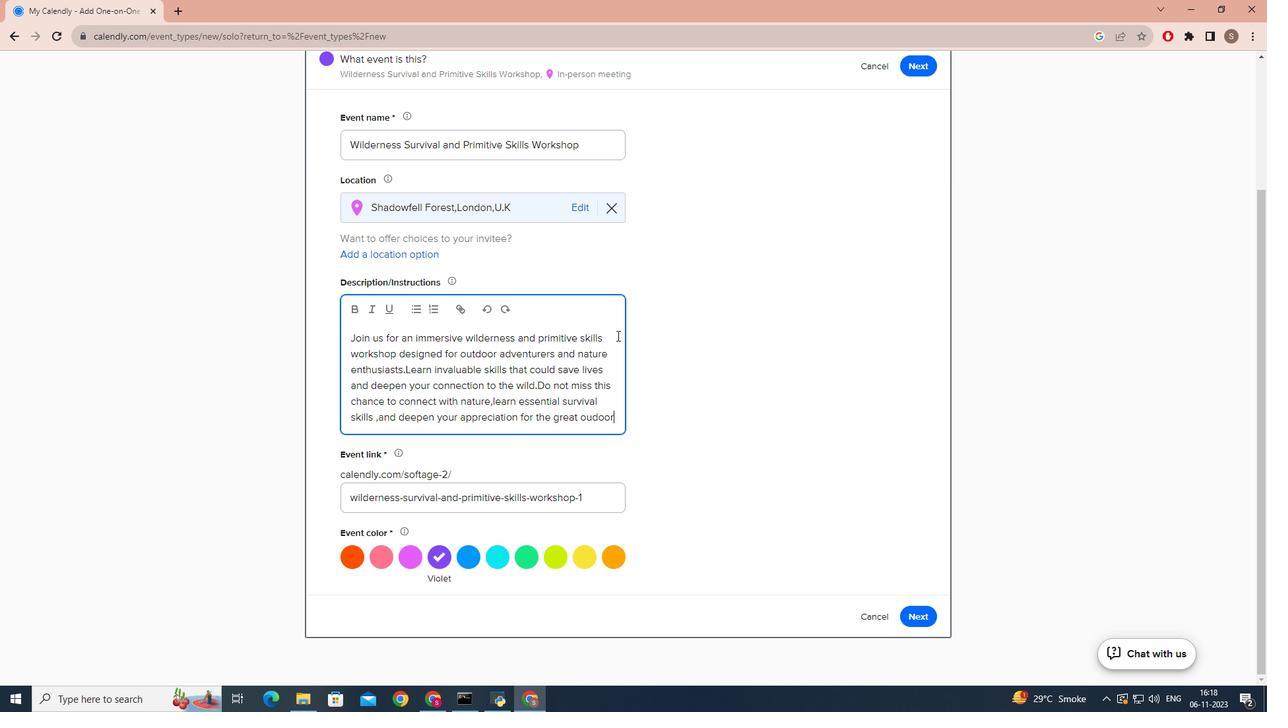 
Action: Mouse moved to (361, 435)
Screenshot: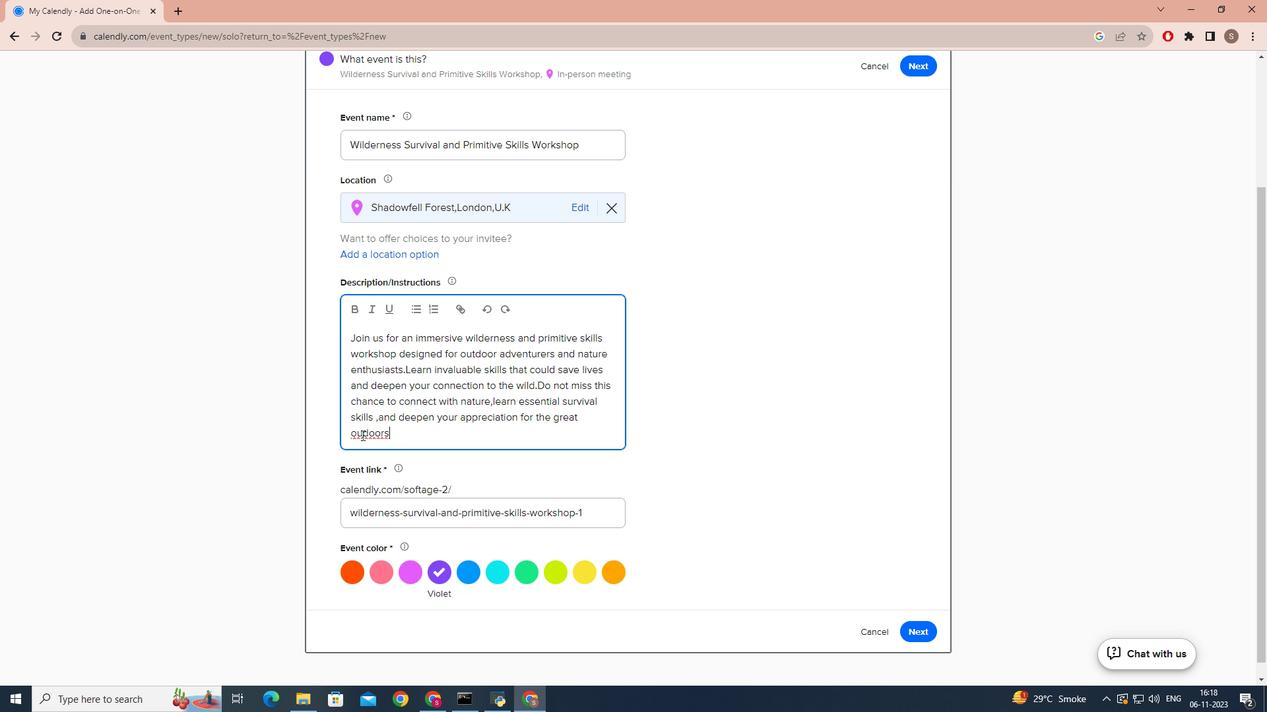 
Action: Mouse pressed left at (361, 435)
Screenshot: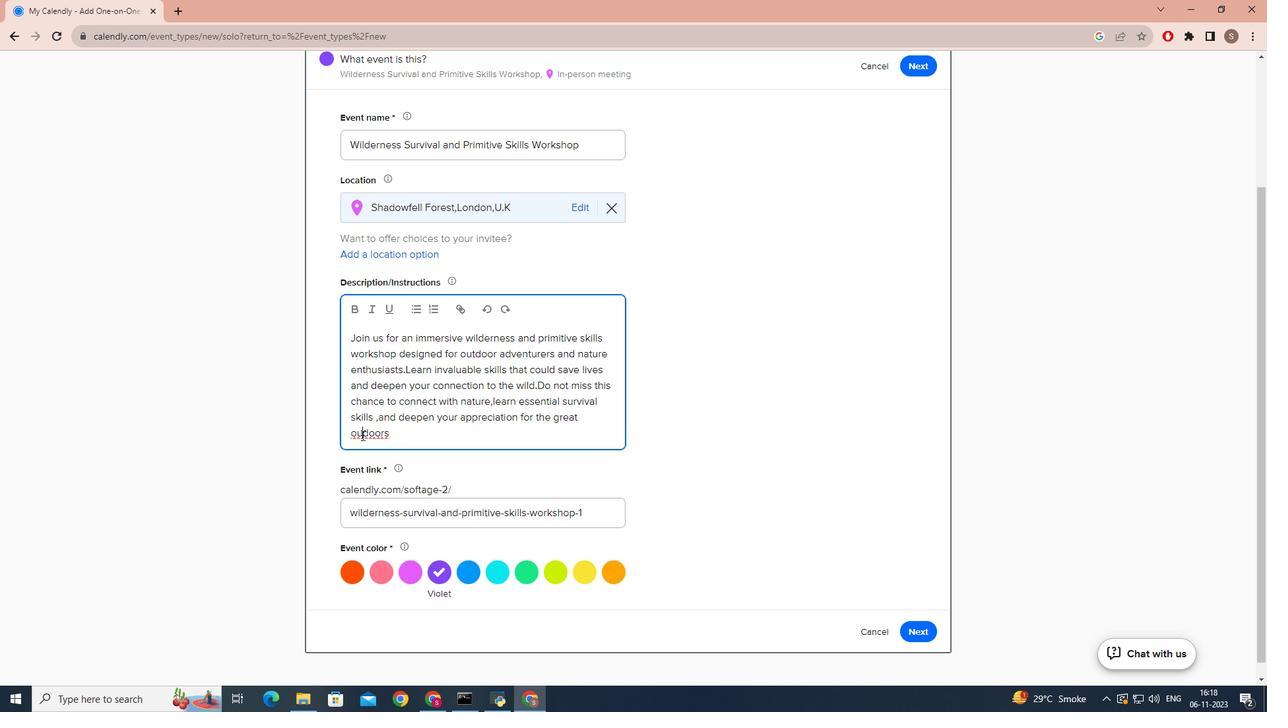 
Action: Key pressed T
Screenshot: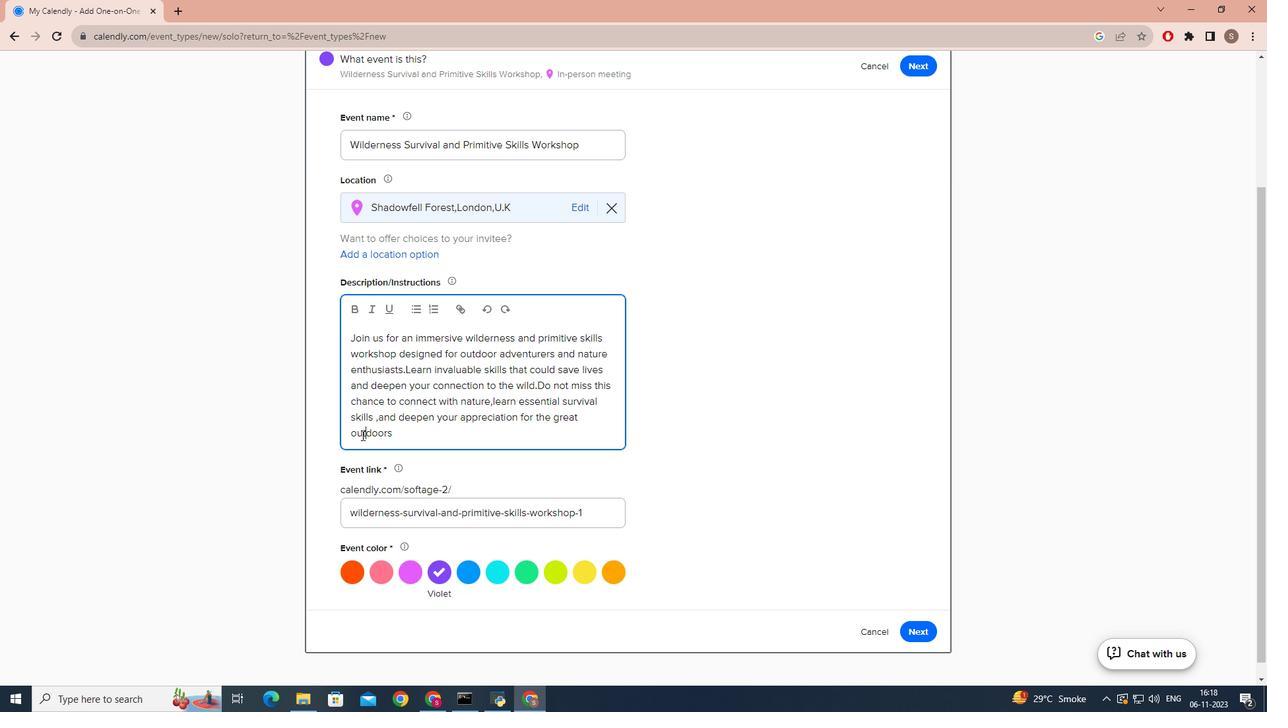 
Action: Mouse moved to (397, 434)
Screenshot: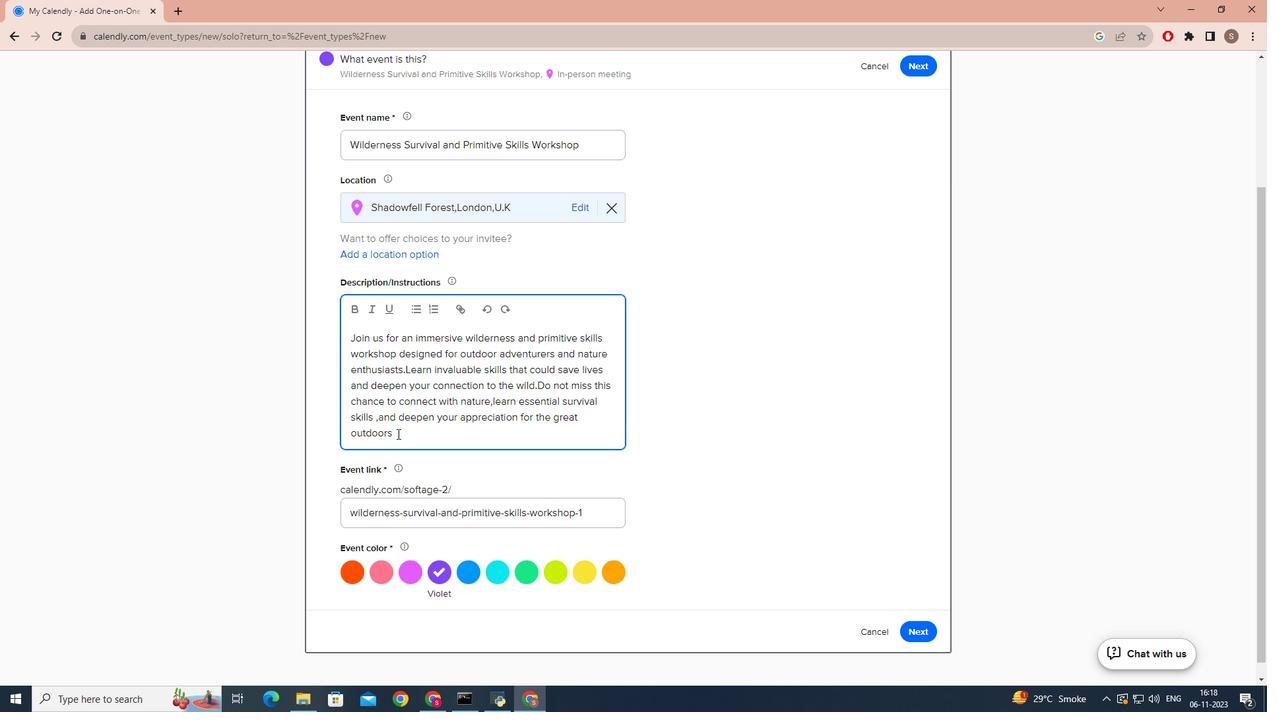 
Action: Mouse pressed left at (397, 434)
Screenshot: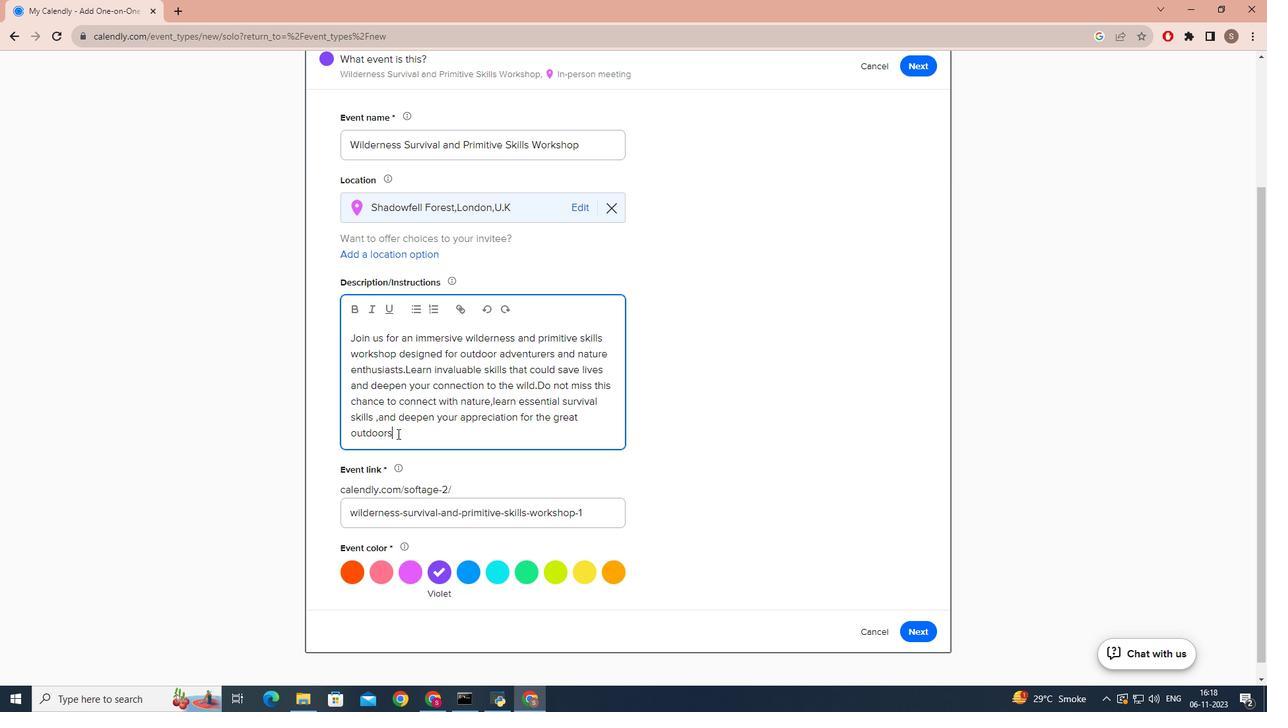 
Action: Key pressed .<Key.caps_lock>d<Key.caps_lock>EE<Key.backspace><Key.backspace><Key.backspace><Key.caps_lock>r<Key.caps_lock>ESERVE<Key.space>YOUR<Key.space>SPOT<Key.space>NO<Key.space><Key.backspace>W<Key.space>FOR<Key.space>A<Key.space>TRANSFORMATIVE<Key.space>ADVENTURE<Key.shift_r>!
Screenshot: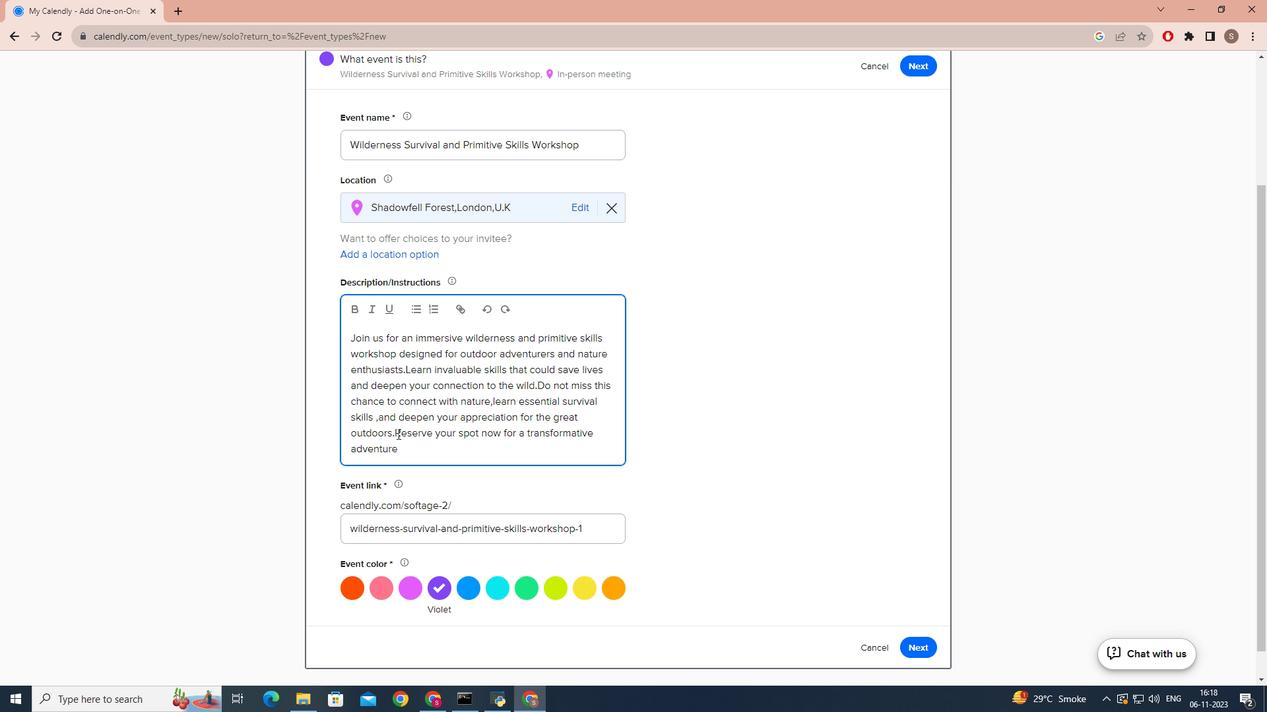 
Action: Mouse moved to (476, 580)
Screenshot: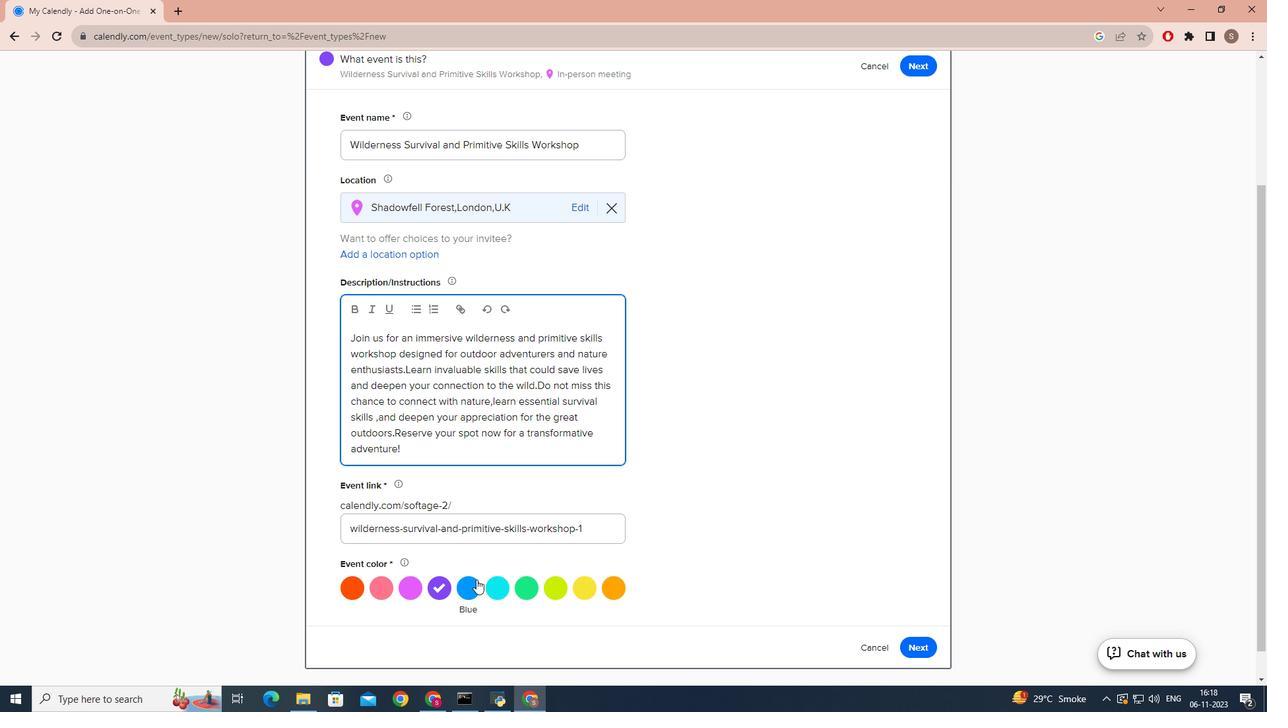 
Action: Mouse pressed left at (476, 580)
Screenshot: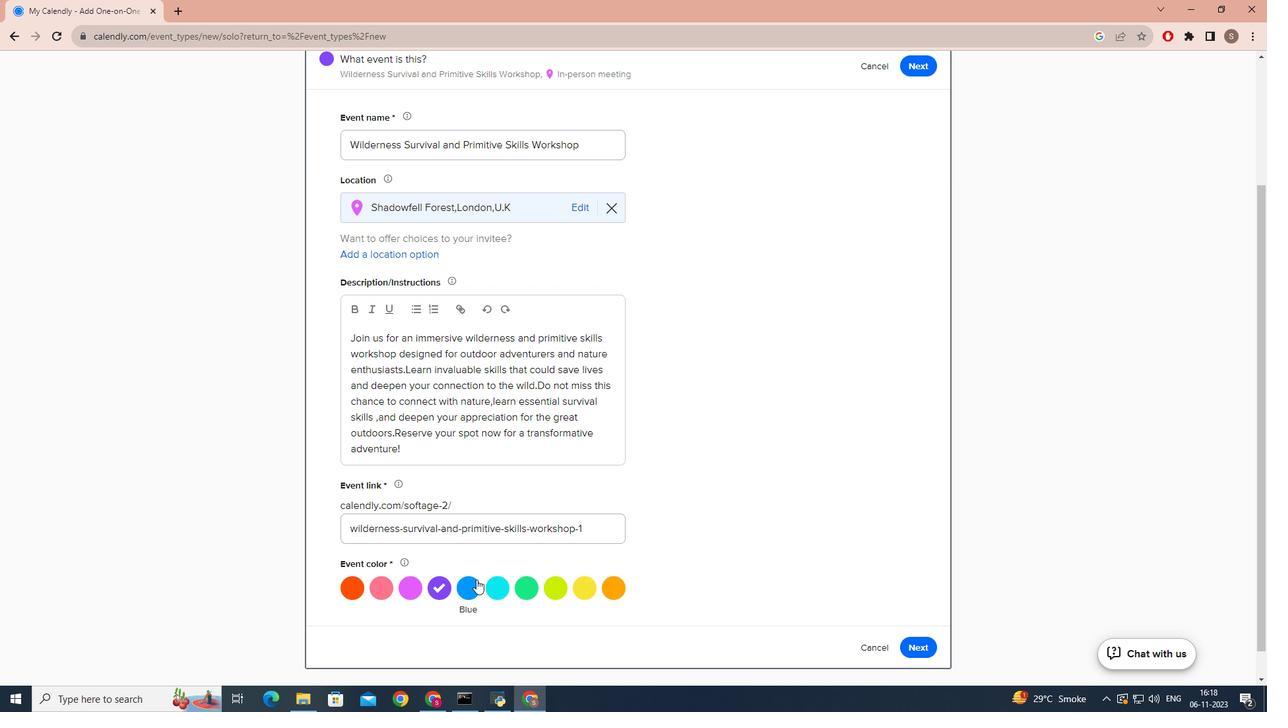 
Action: Mouse moved to (905, 640)
Screenshot: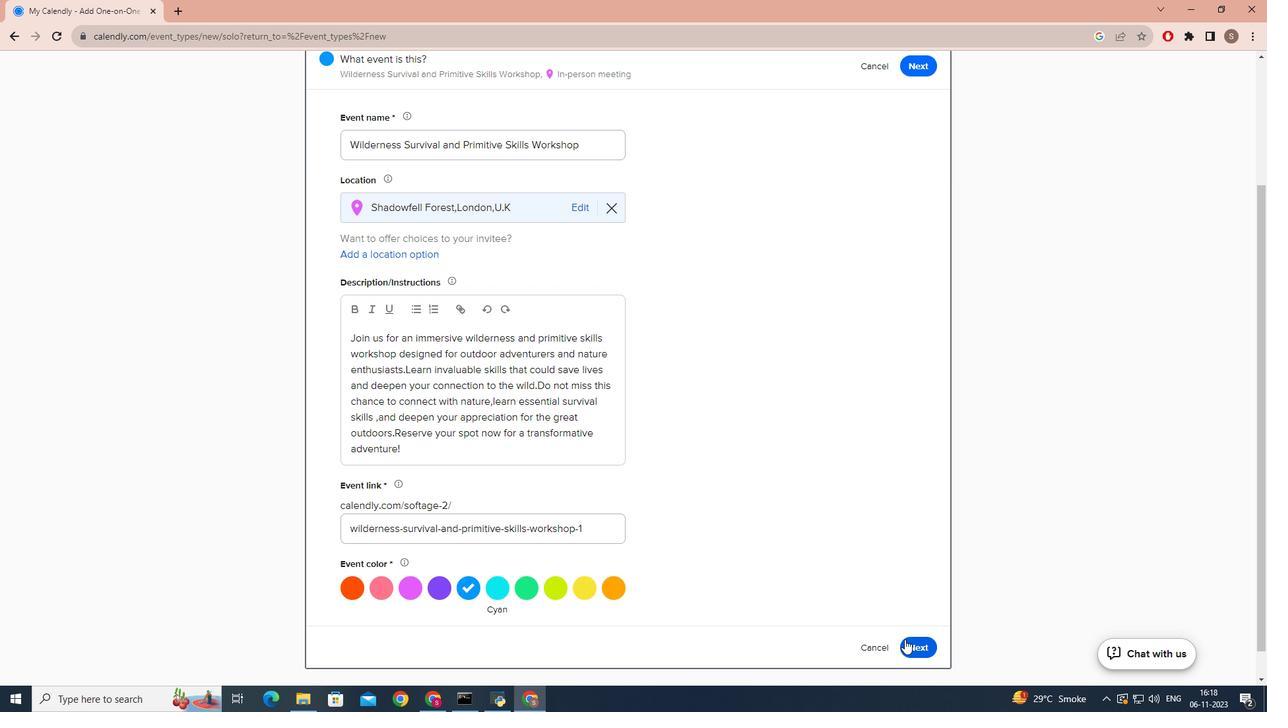 
Action: Mouse pressed left at (905, 640)
Screenshot: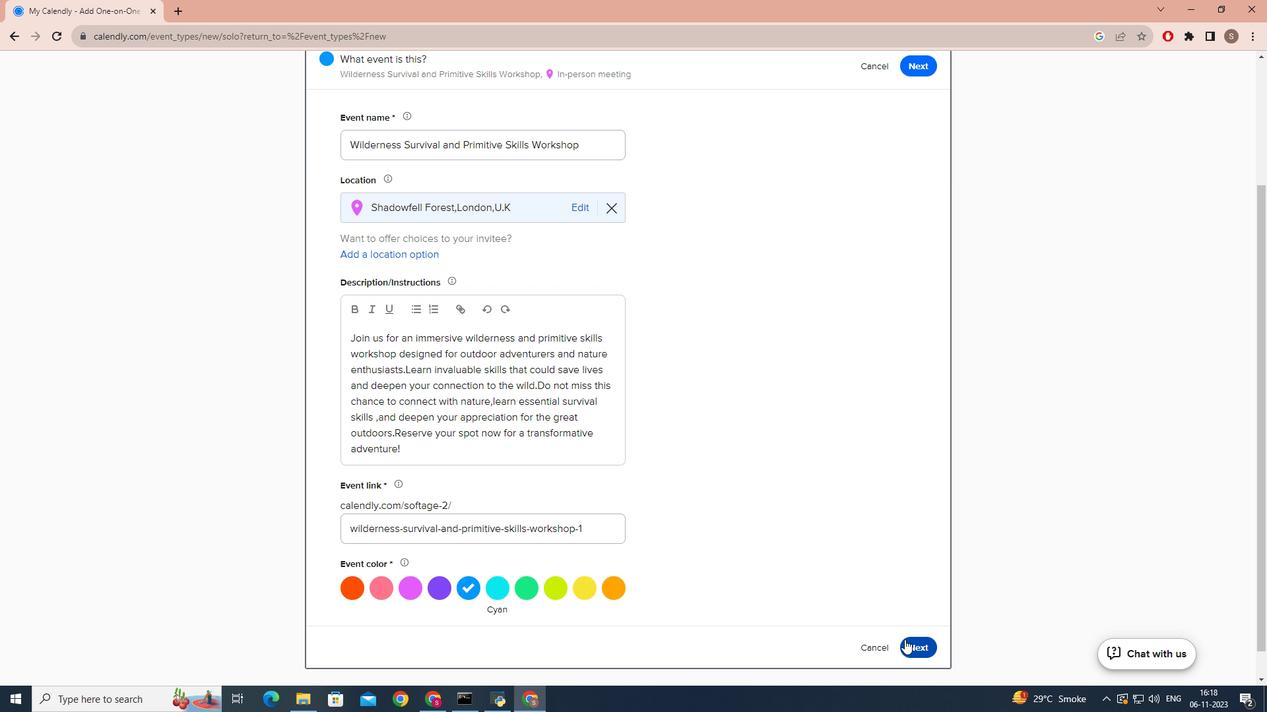 
Action: Mouse moved to (491, 371)
Screenshot: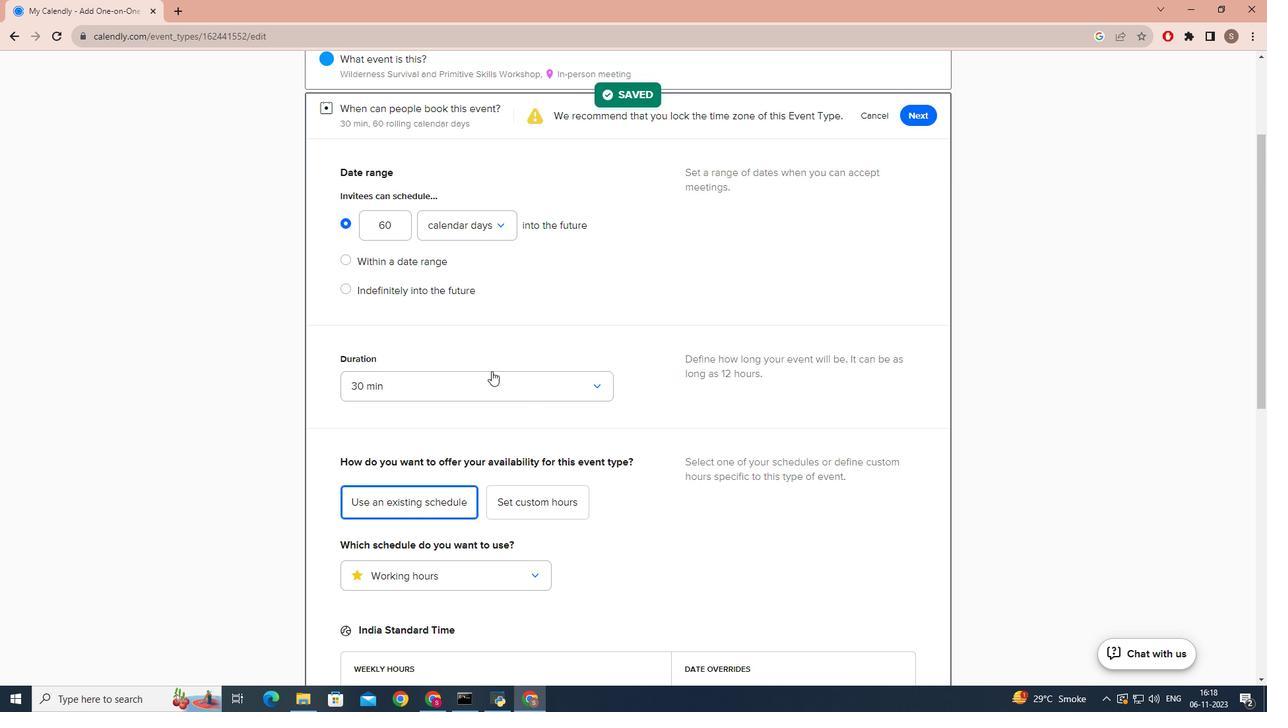 
Action: Mouse pressed left at (491, 371)
Screenshot: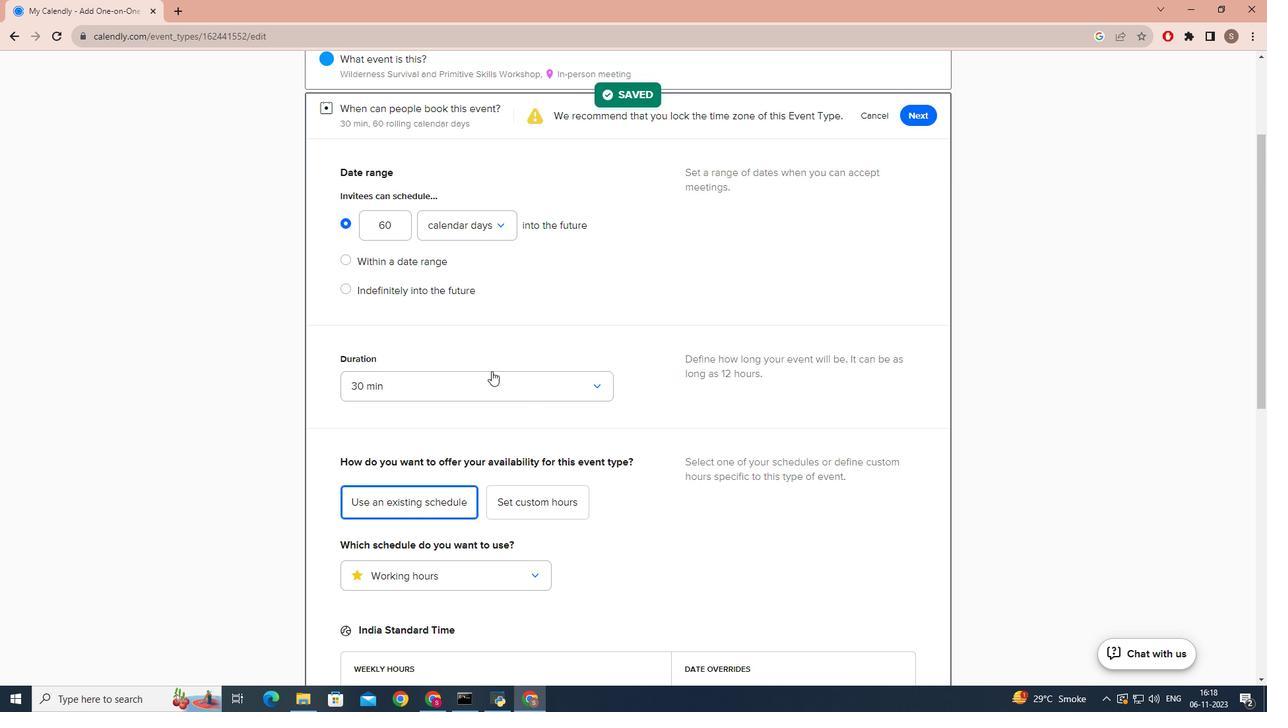 
Action: Mouse moved to (369, 537)
Screenshot: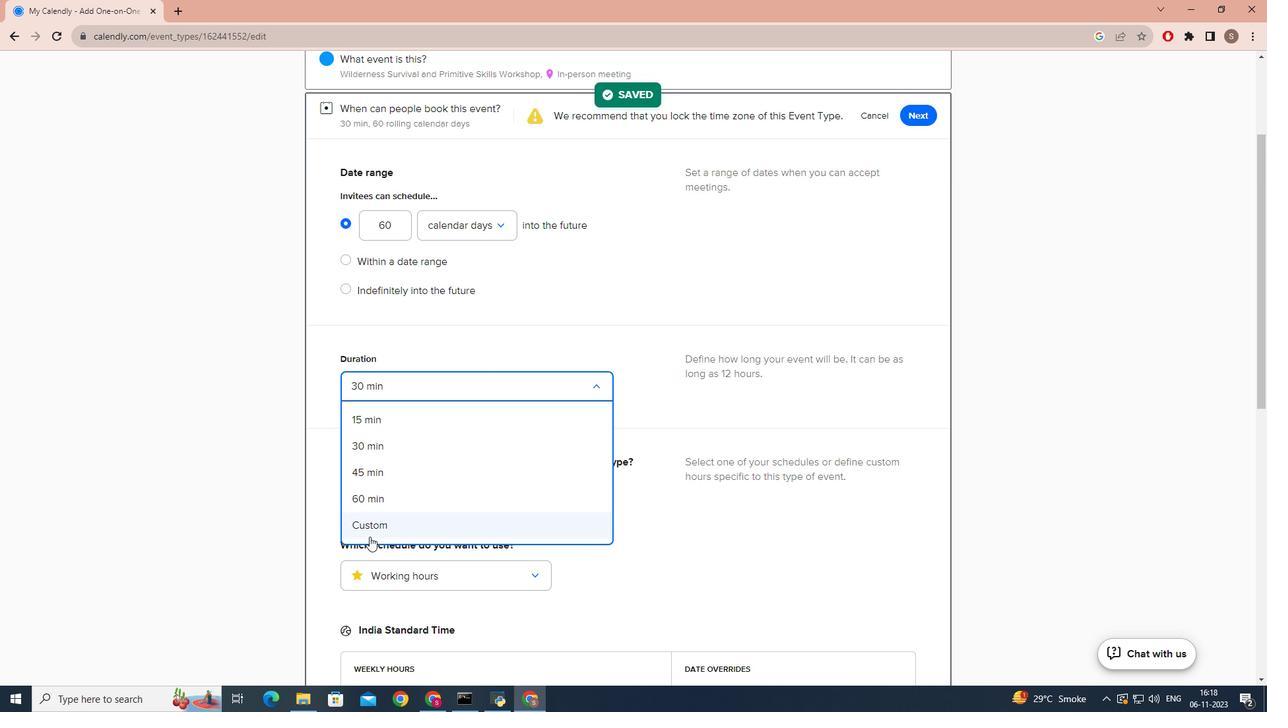 
Action: Mouse pressed left at (369, 537)
Screenshot: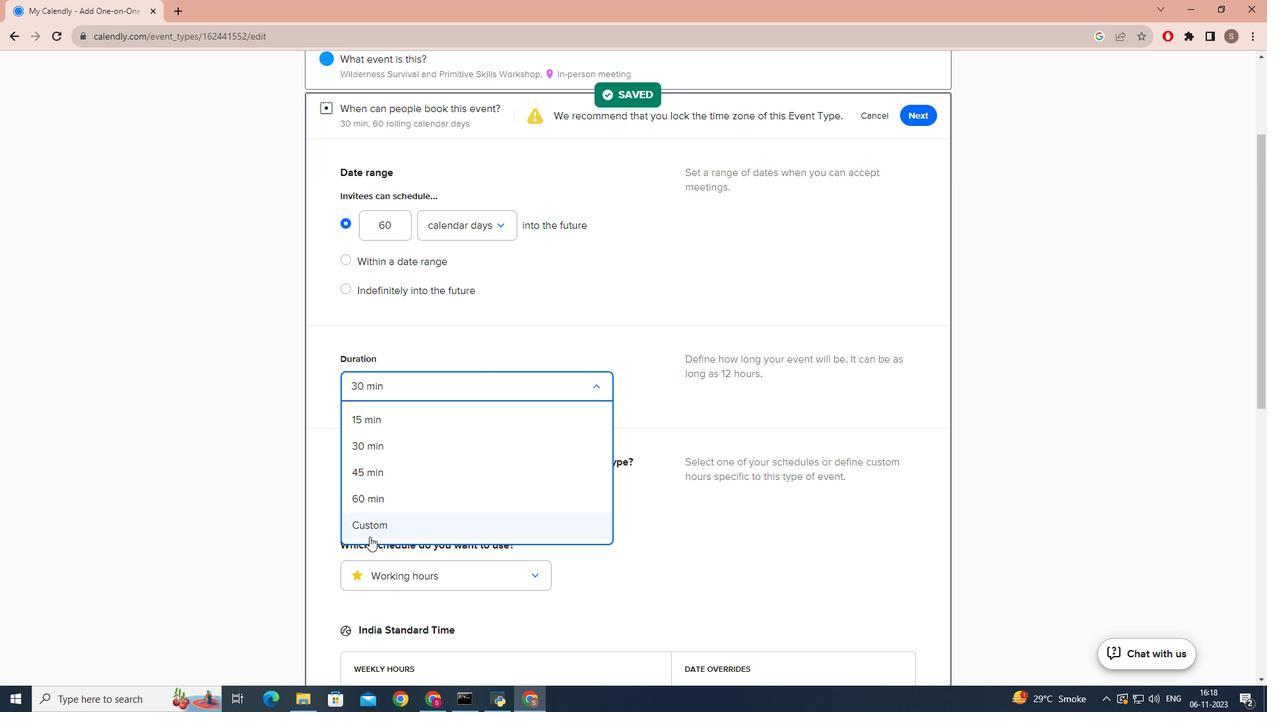 
Action: Mouse moved to (543, 422)
Screenshot: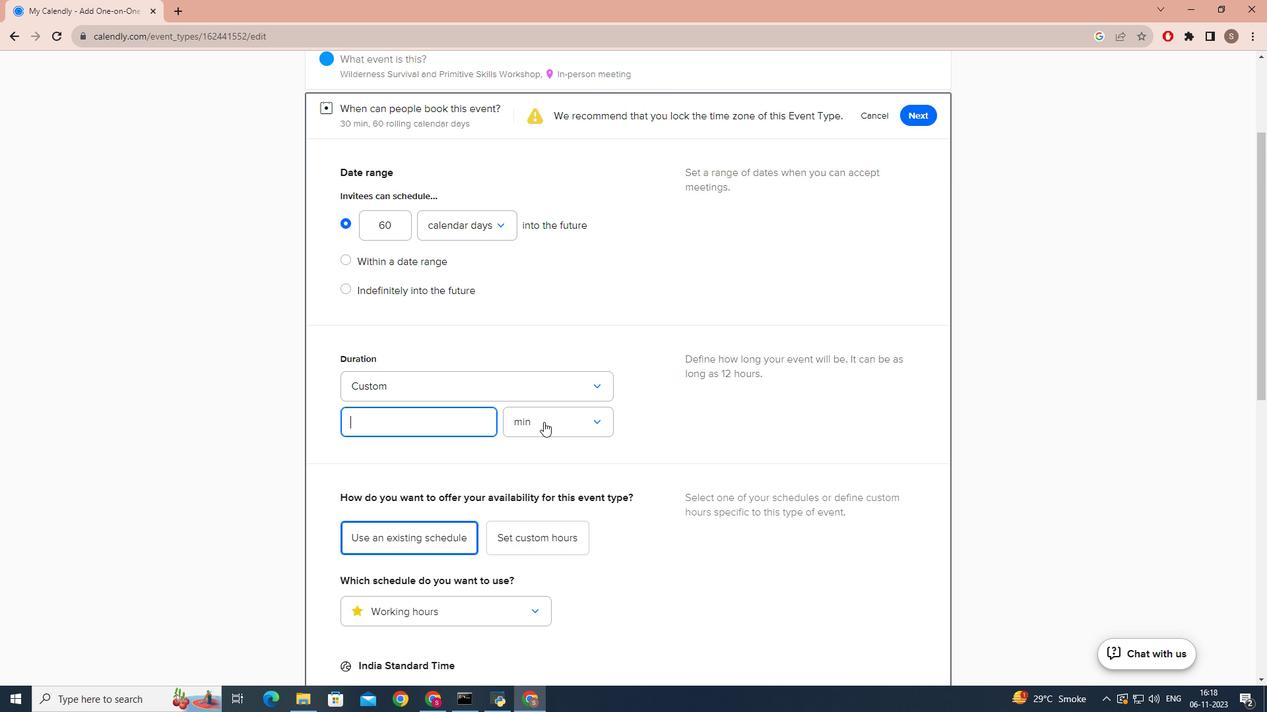 
Action: Mouse pressed left at (543, 422)
Screenshot: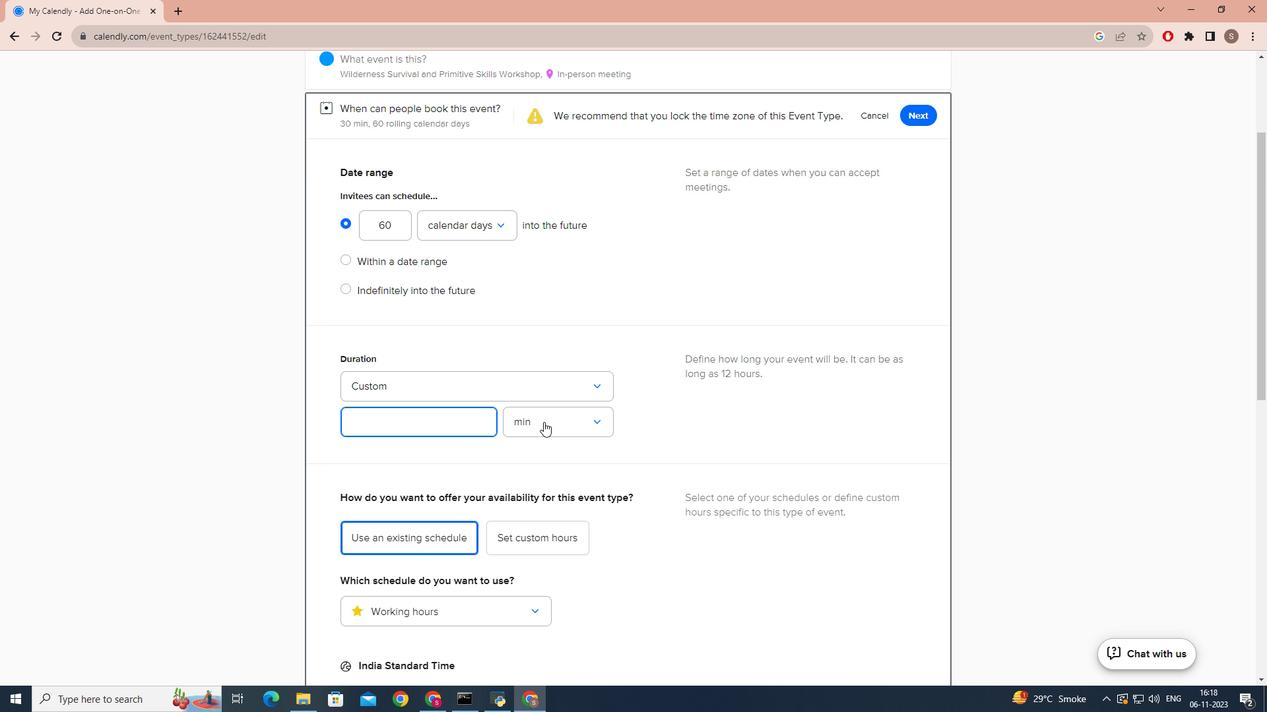 
Action: Mouse moved to (522, 478)
Screenshot: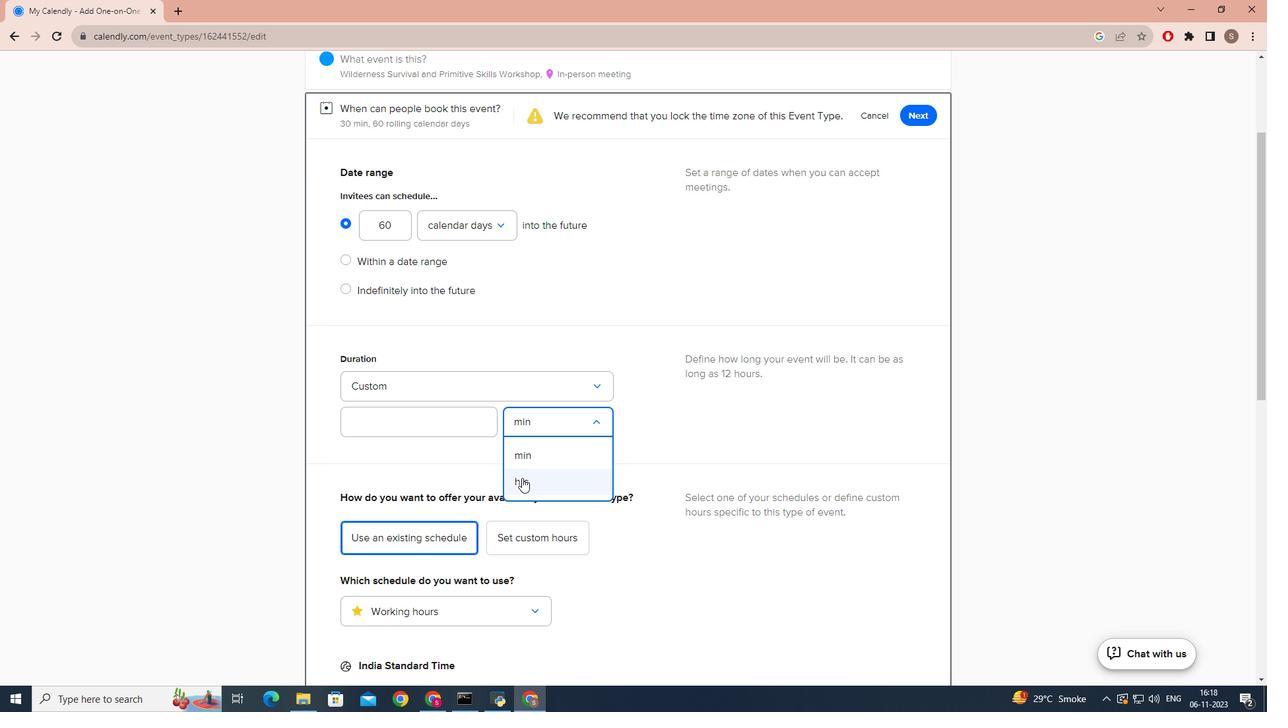 
Action: Mouse pressed left at (522, 478)
Screenshot: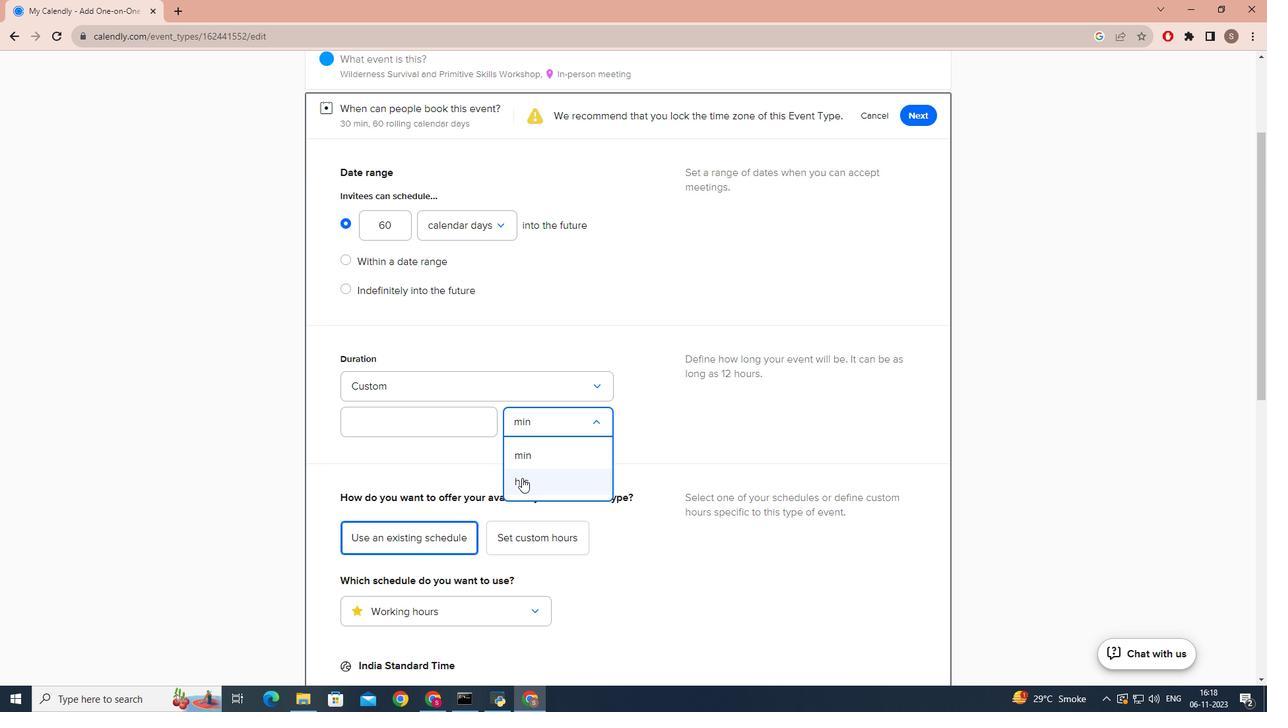 
Action: Mouse moved to (402, 411)
Screenshot: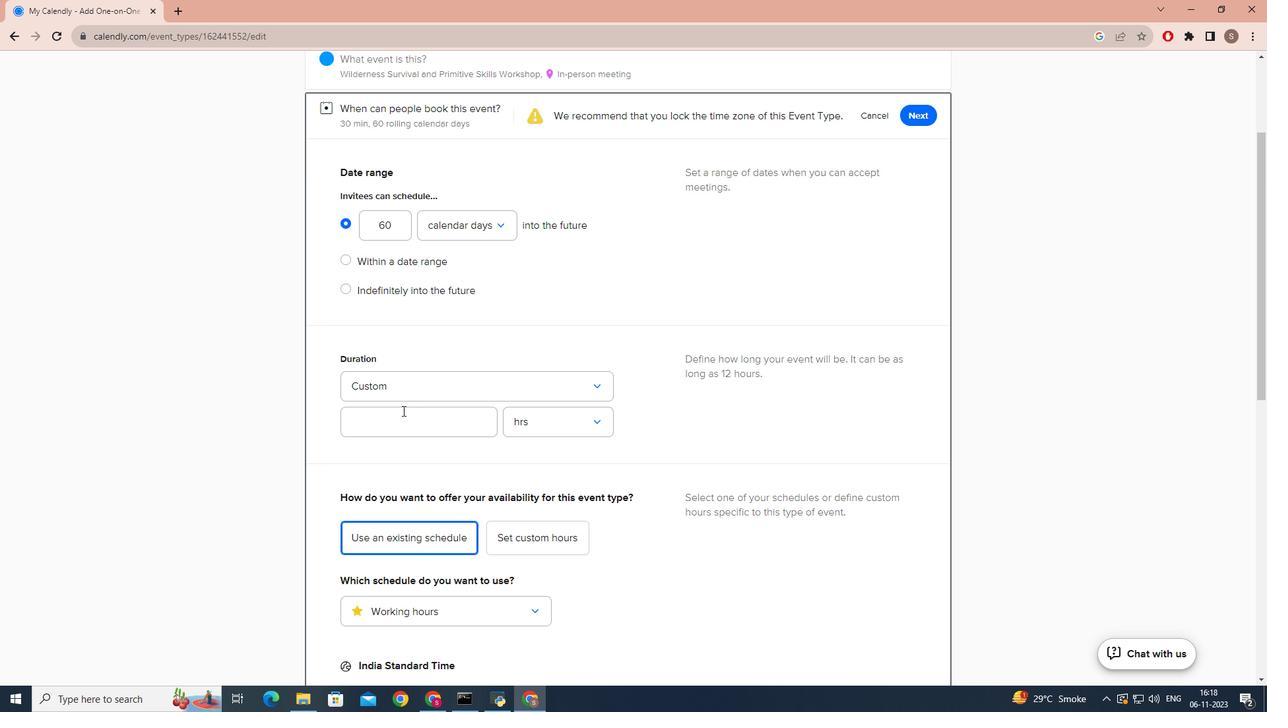
Action: Mouse pressed left at (402, 411)
Screenshot: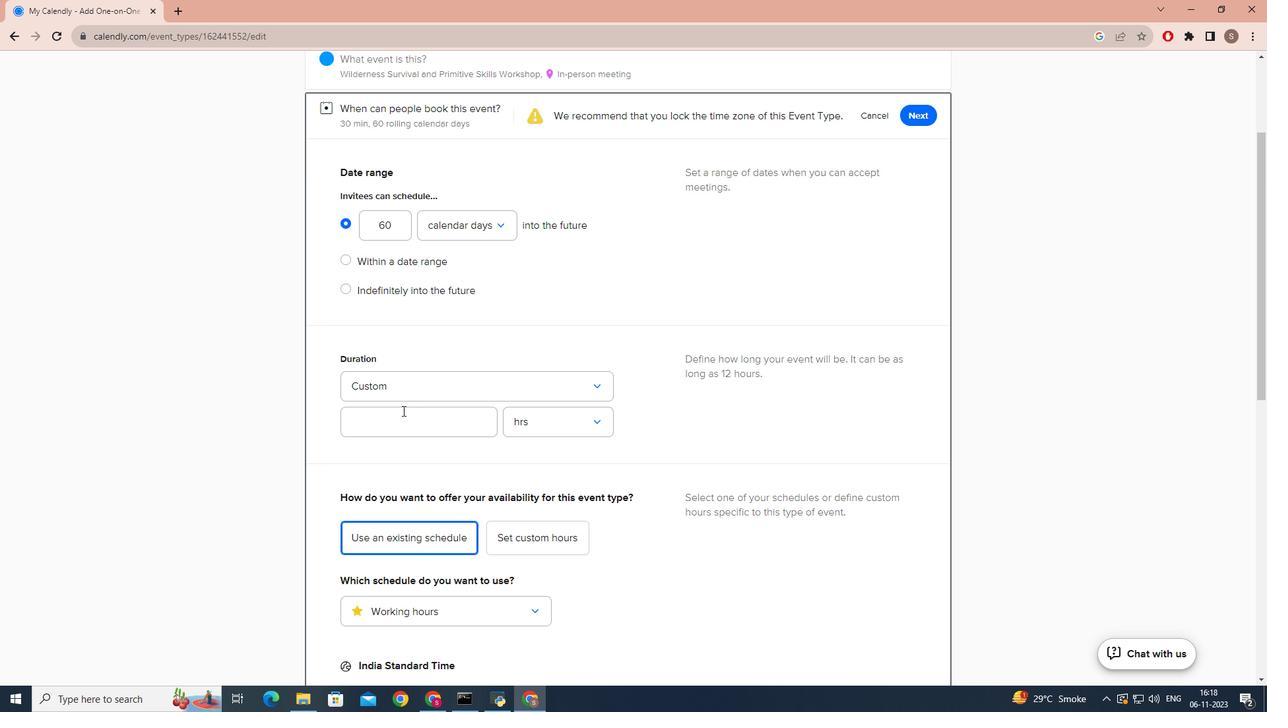 
Action: Key pressed 2
Screenshot: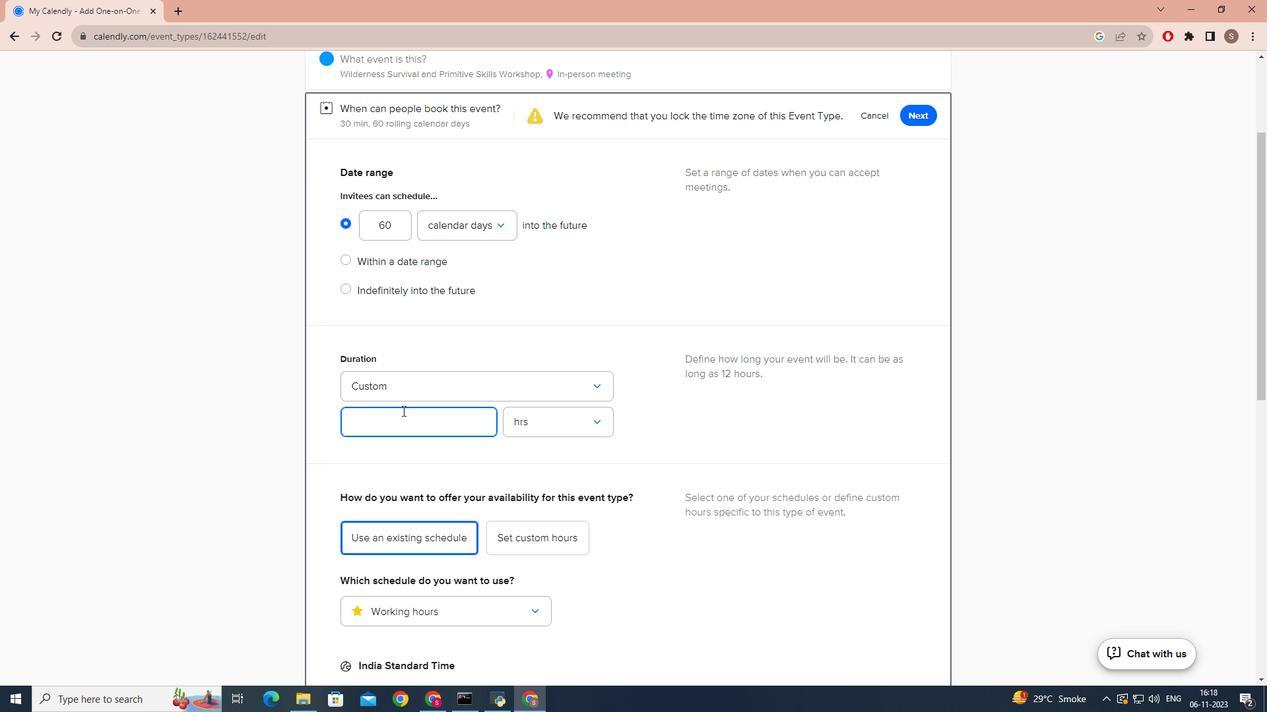 
Action: Mouse moved to (379, 446)
Screenshot: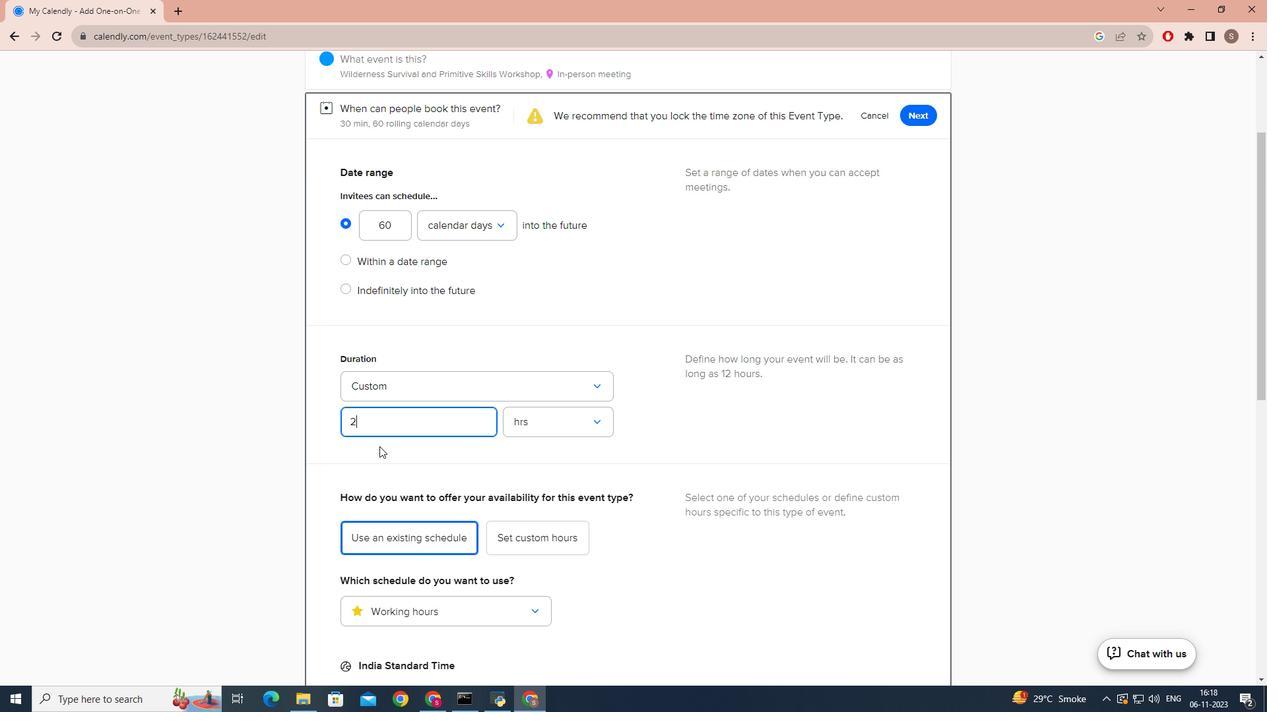 
Action: Mouse pressed left at (379, 446)
Screenshot: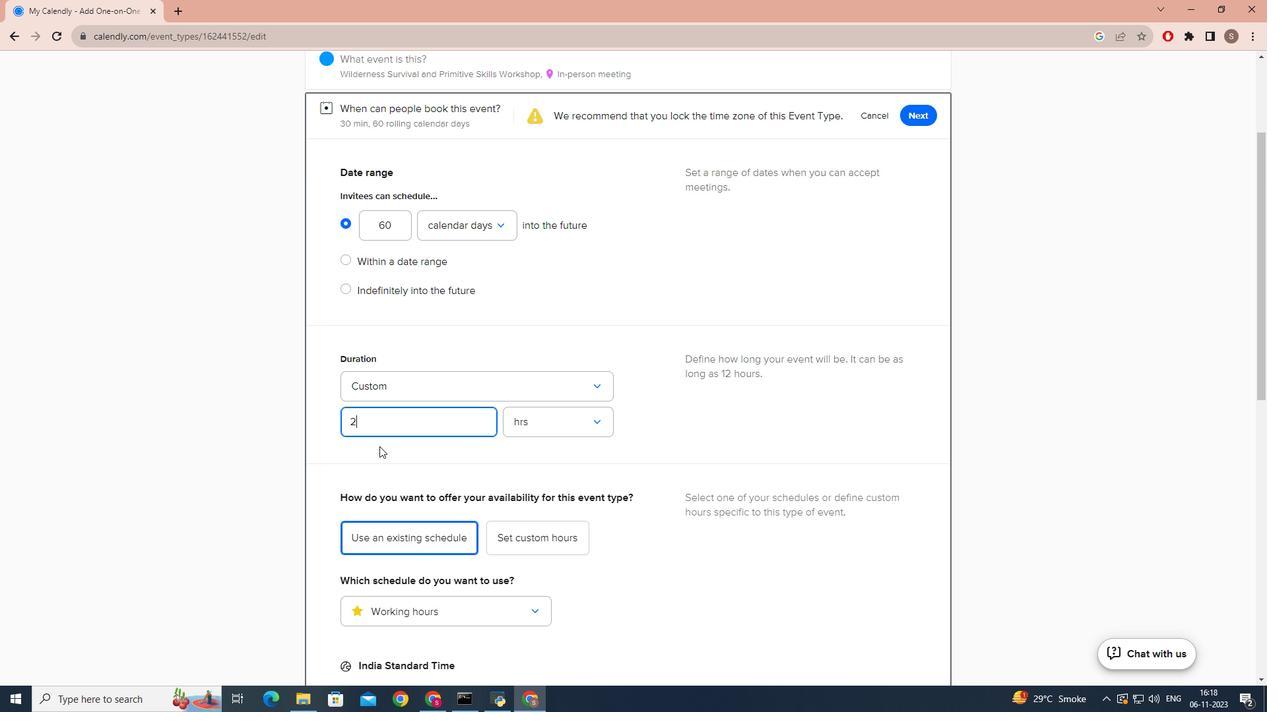 
Action: Mouse moved to (380, 438)
Screenshot: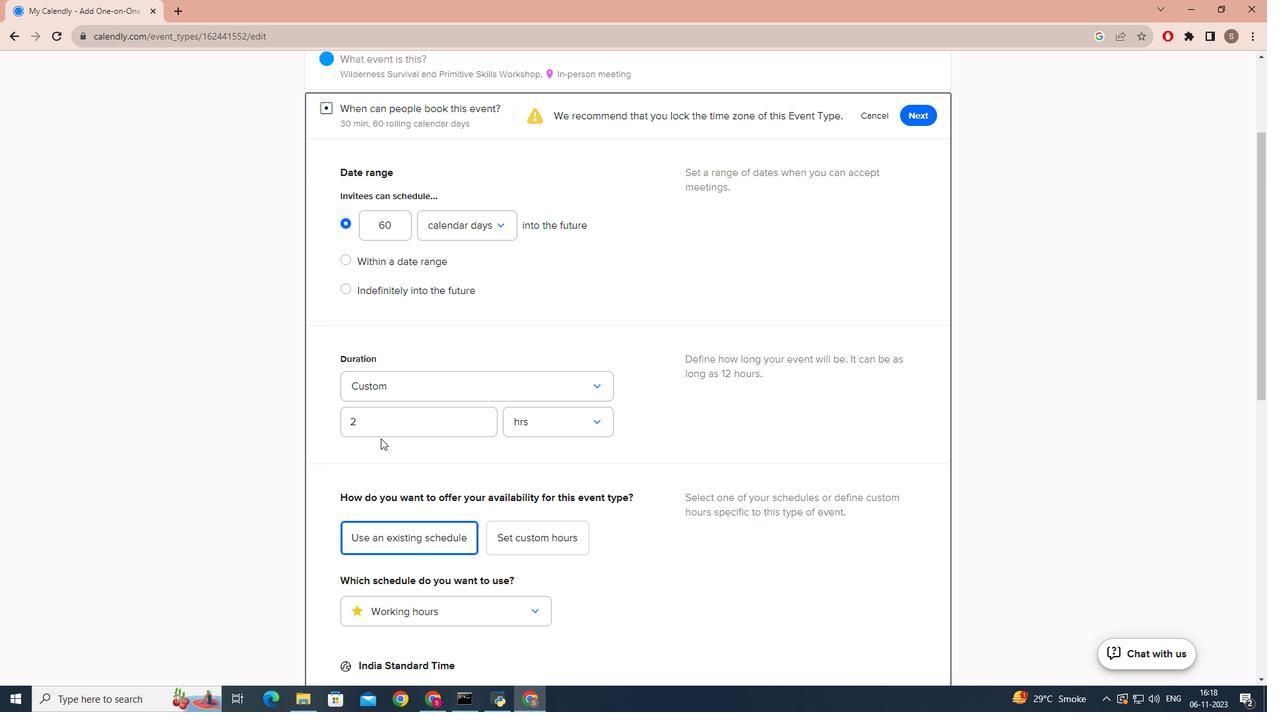 
Action: Mouse scrolled (380, 438) with delta (0, 0)
Screenshot: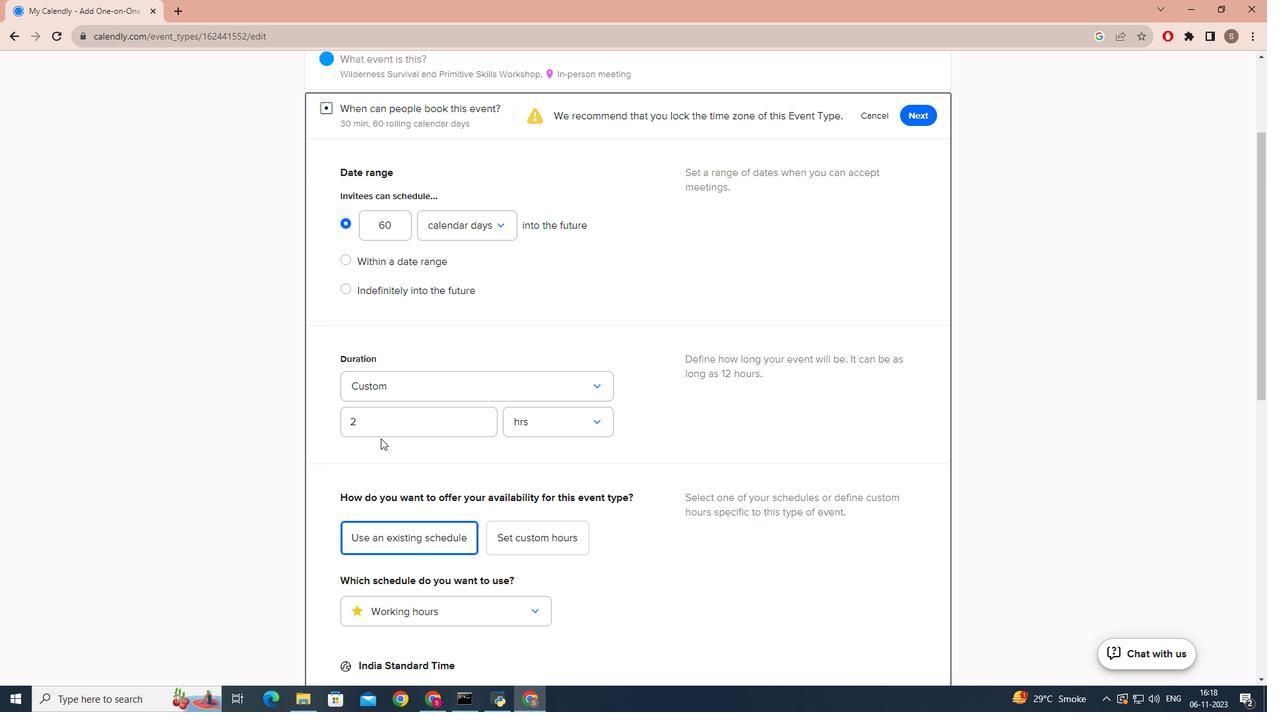 
Action: Mouse scrolled (380, 438) with delta (0, 0)
Screenshot: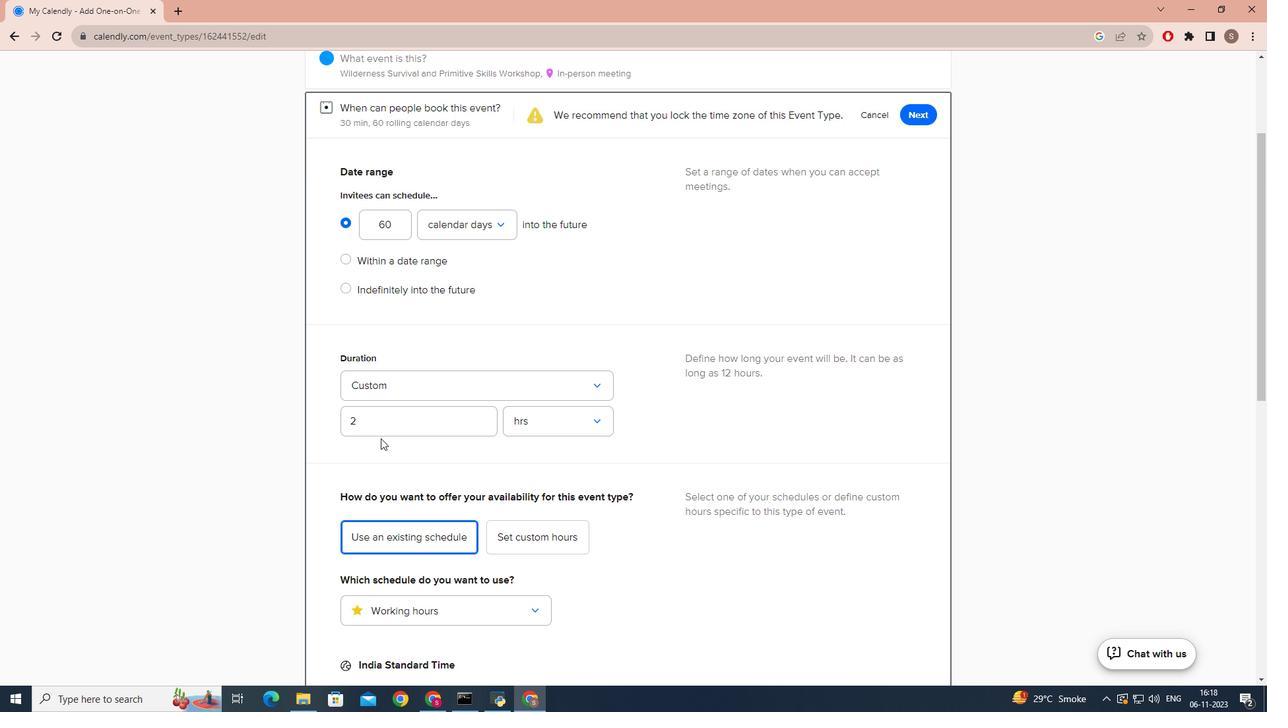 
Action: Mouse scrolled (380, 438) with delta (0, 0)
Screenshot: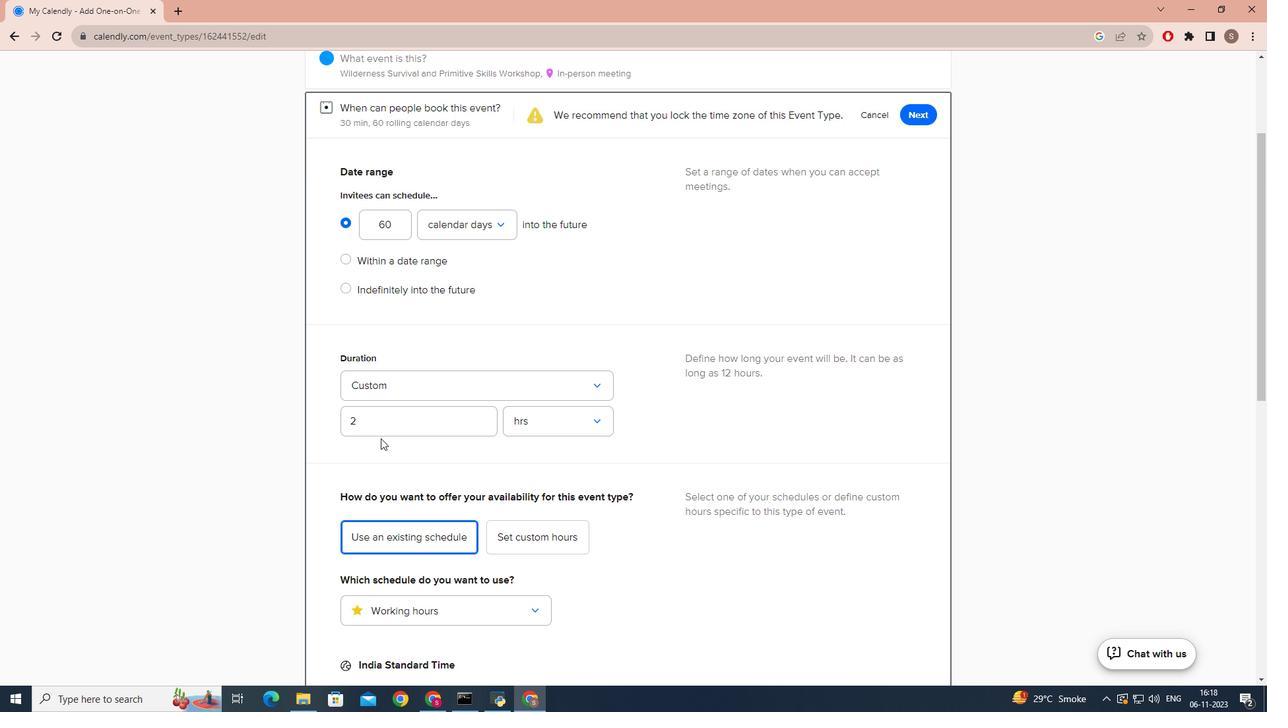 
Action: Mouse scrolled (380, 438) with delta (0, 0)
Screenshot: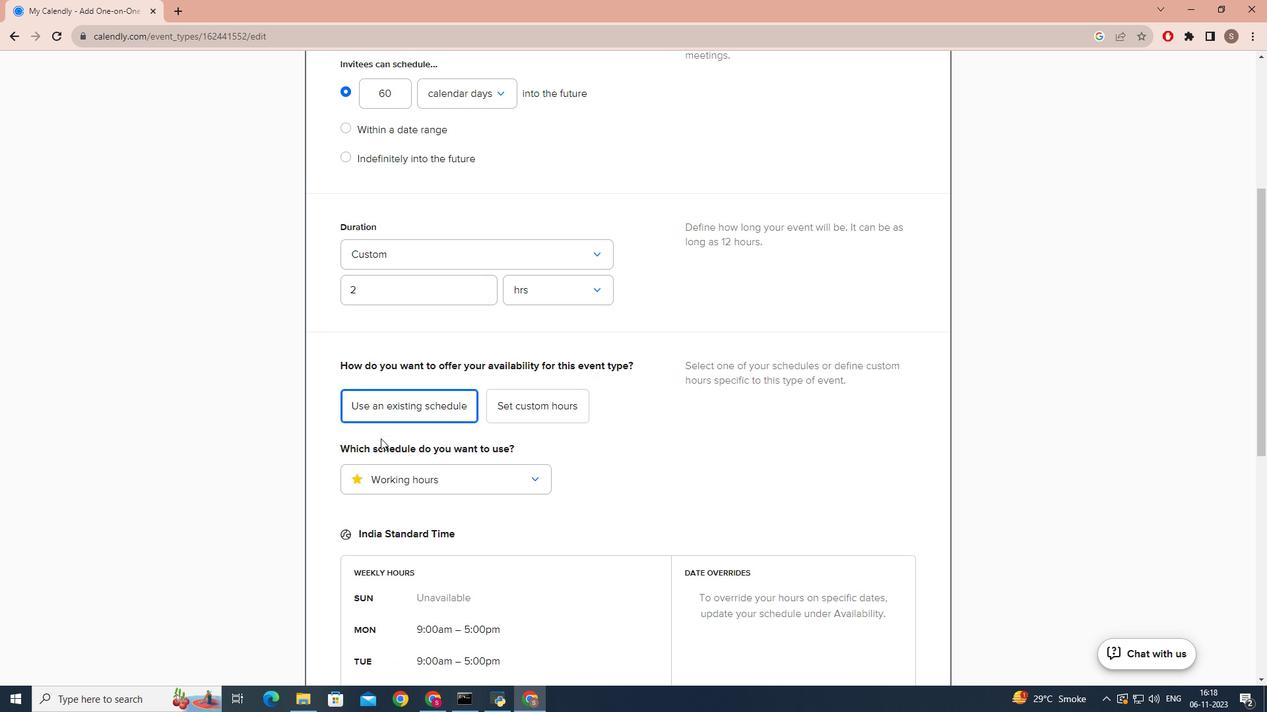 
Action: Mouse scrolled (380, 438) with delta (0, 0)
Screenshot: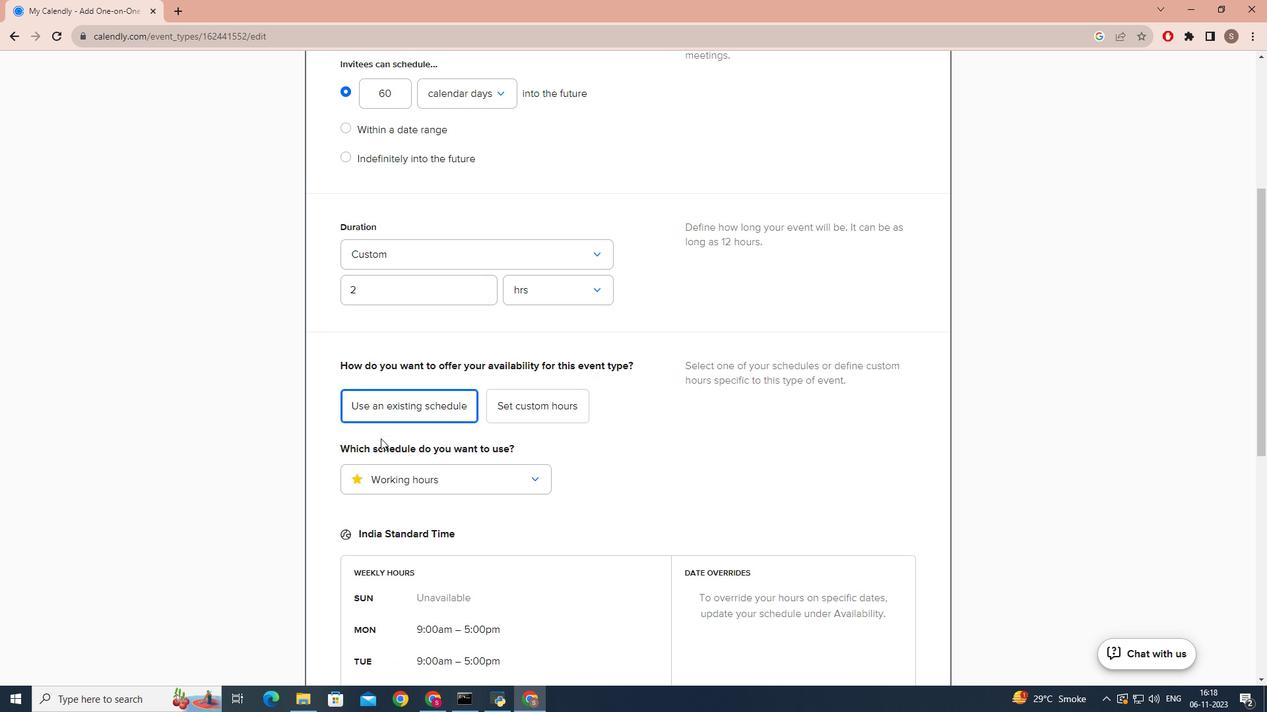 
Action: Mouse scrolled (380, 438) with delta (0, 0)
Screenshot: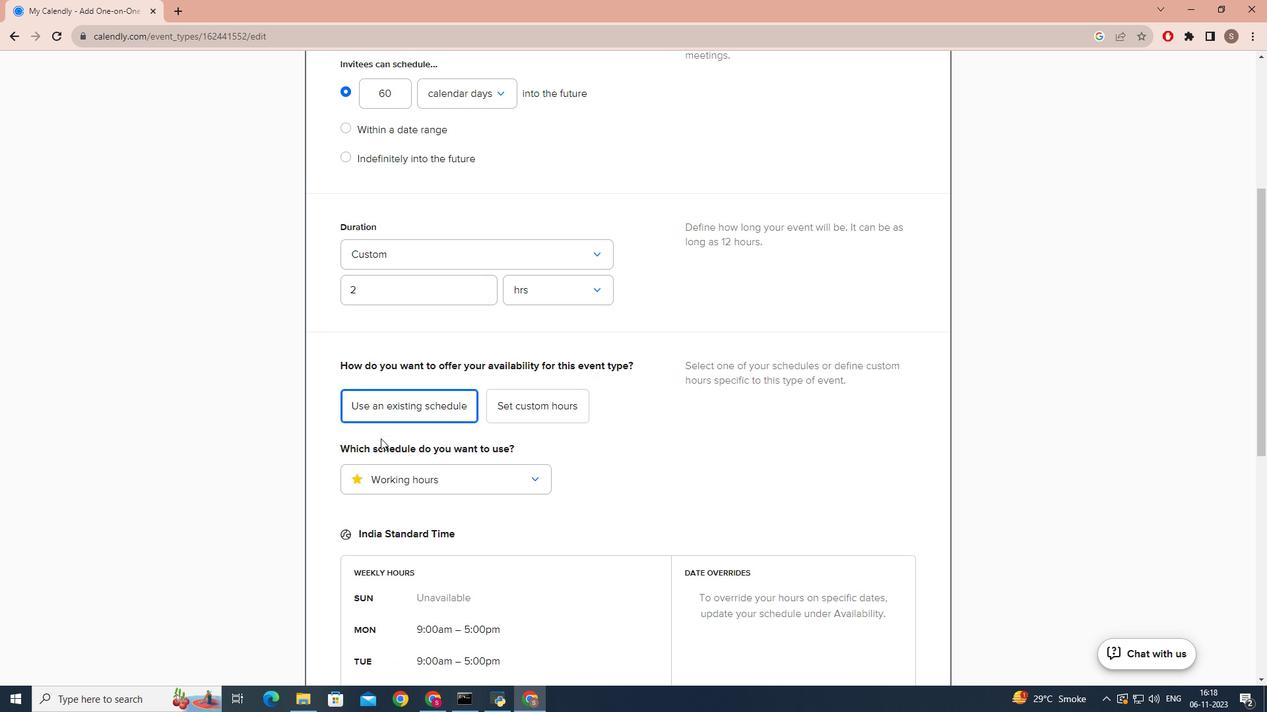 
Action: Mouse moved to (381, 434)
Screenshot: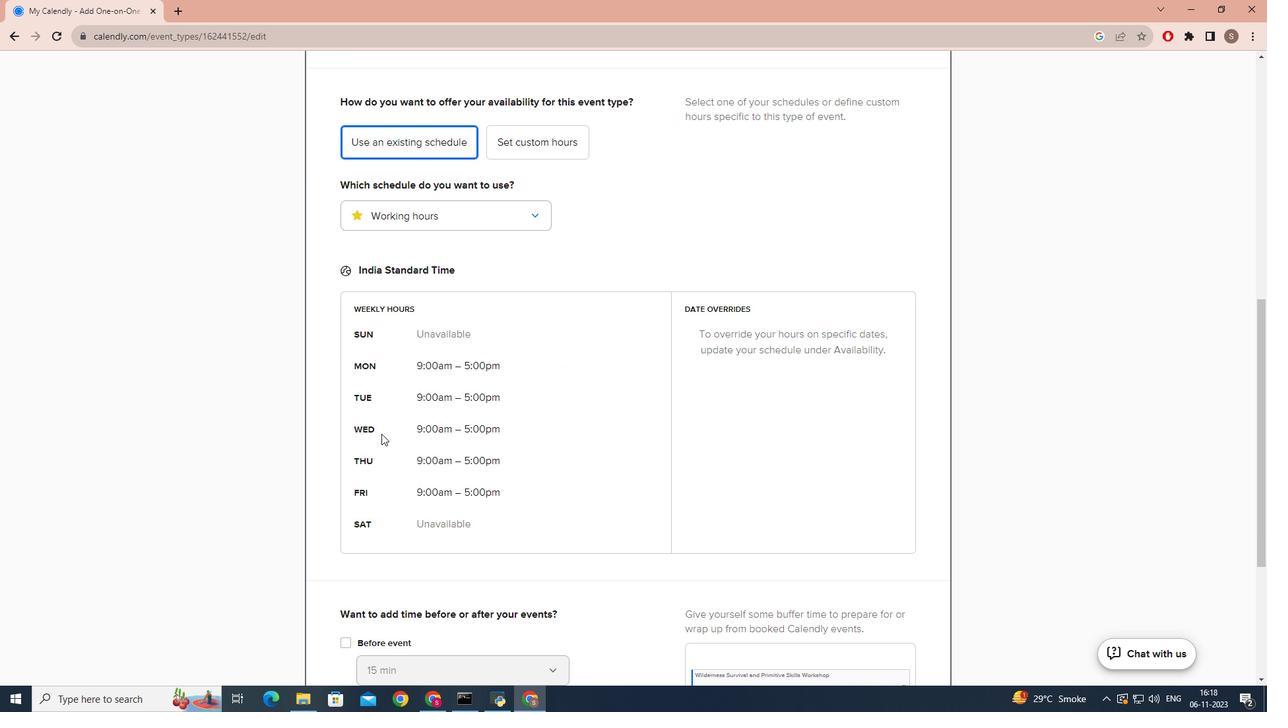 
Action: Mouse scrolled (381, 433) with delta (0, 0)
Screenshot: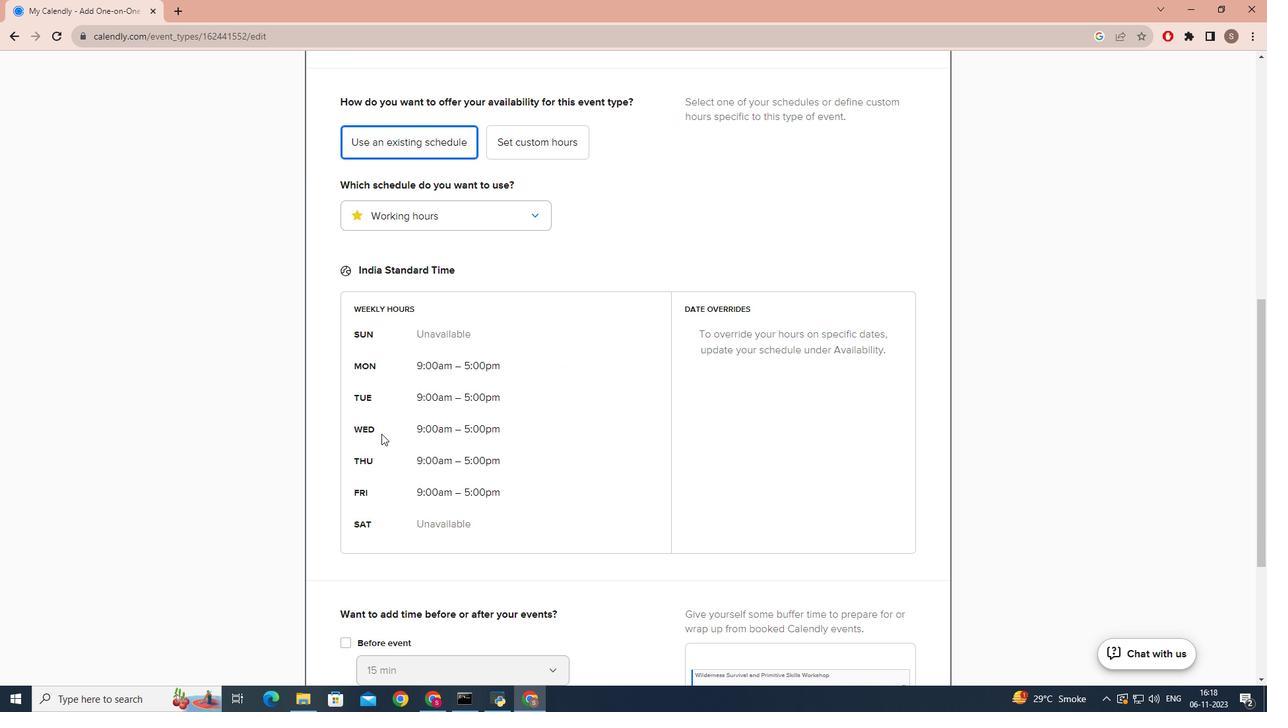 
Action: Mouse scrolled (381, 433) with delta (0, 0)
Screenshot: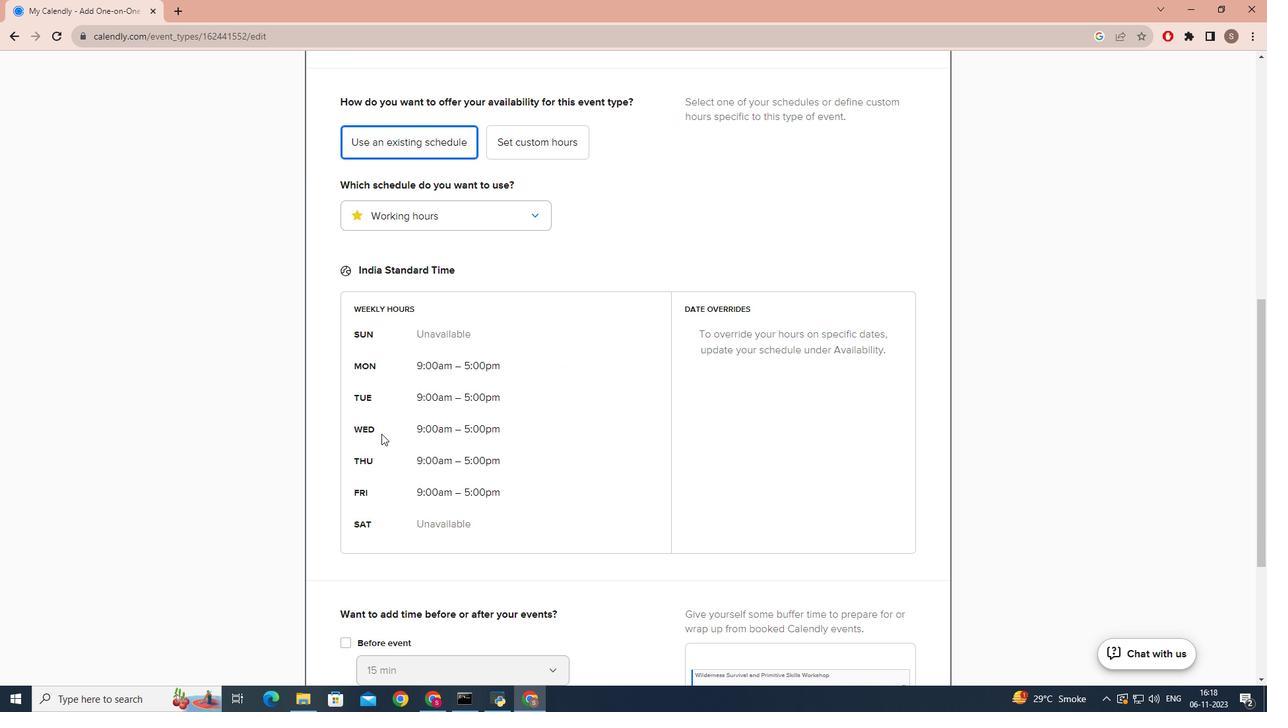 
Action: Mouse scrolled (381, 433) with delta (0, 0)
Screenshot: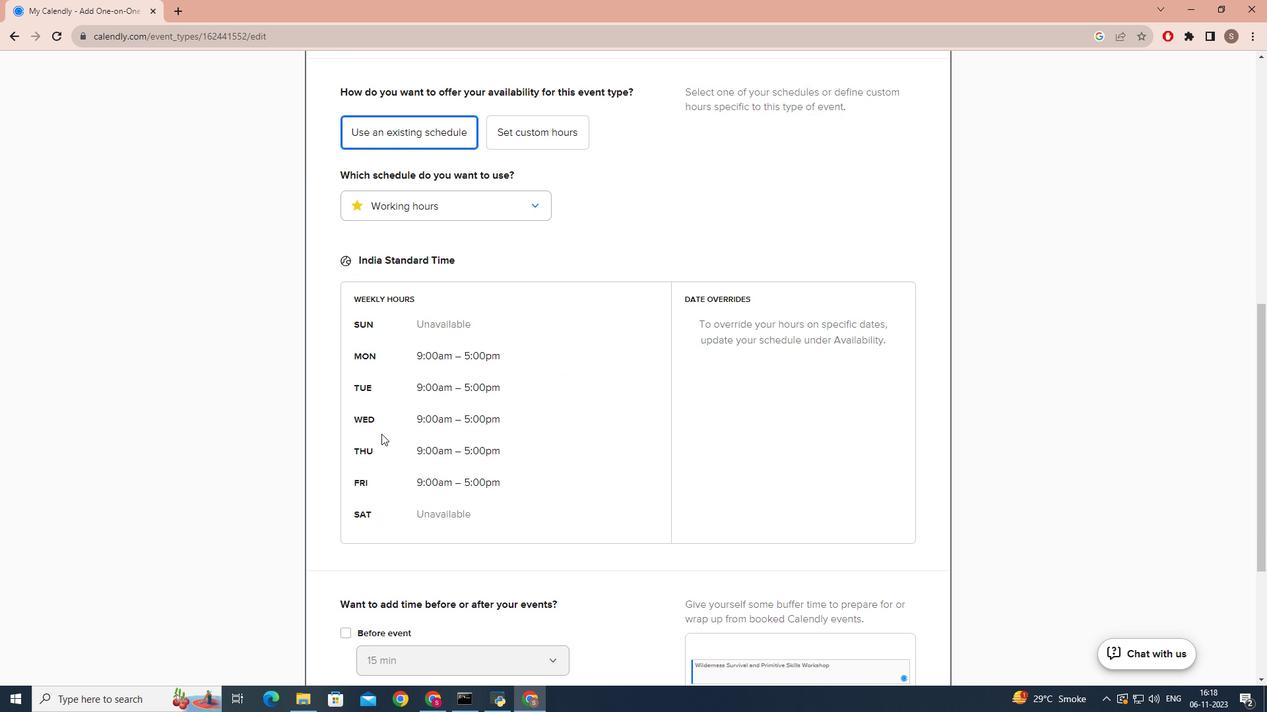 
Action: Mouse scrolled (381, 433) with delta (0, 0)
Screenshot: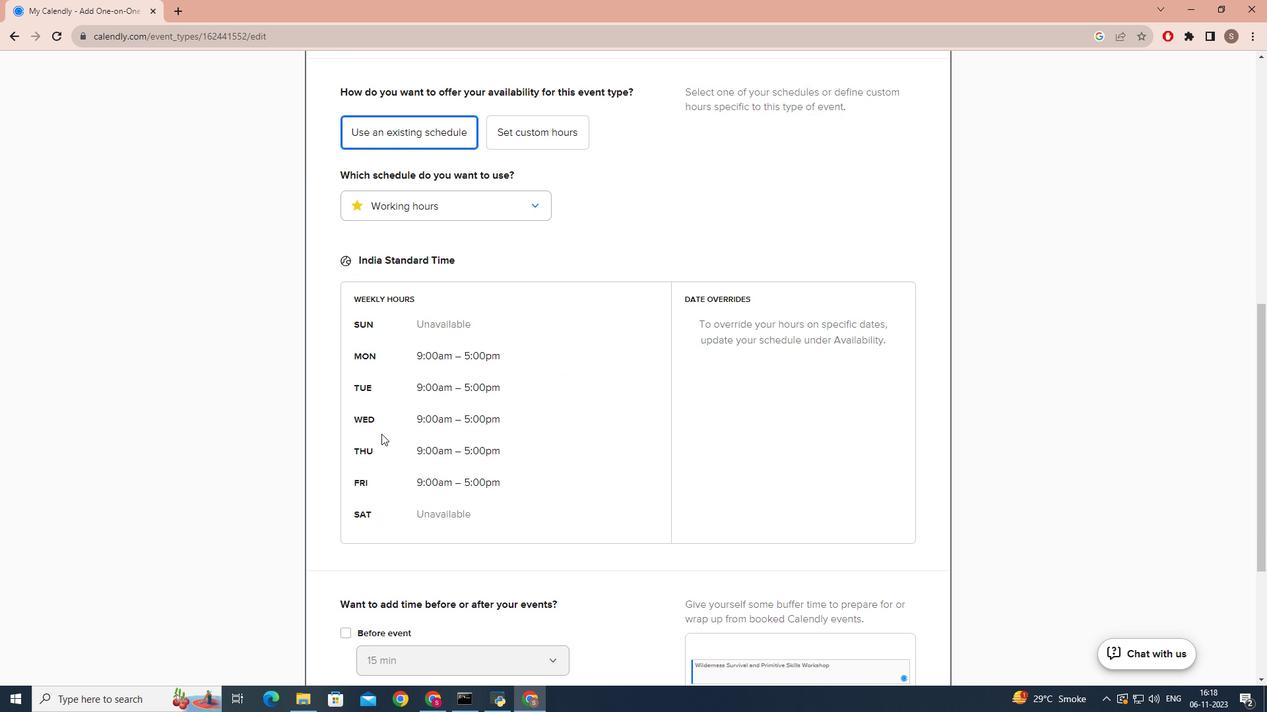 
Action: Mouse scrolled (381, 433) with delta (0, 0)
Screenshot: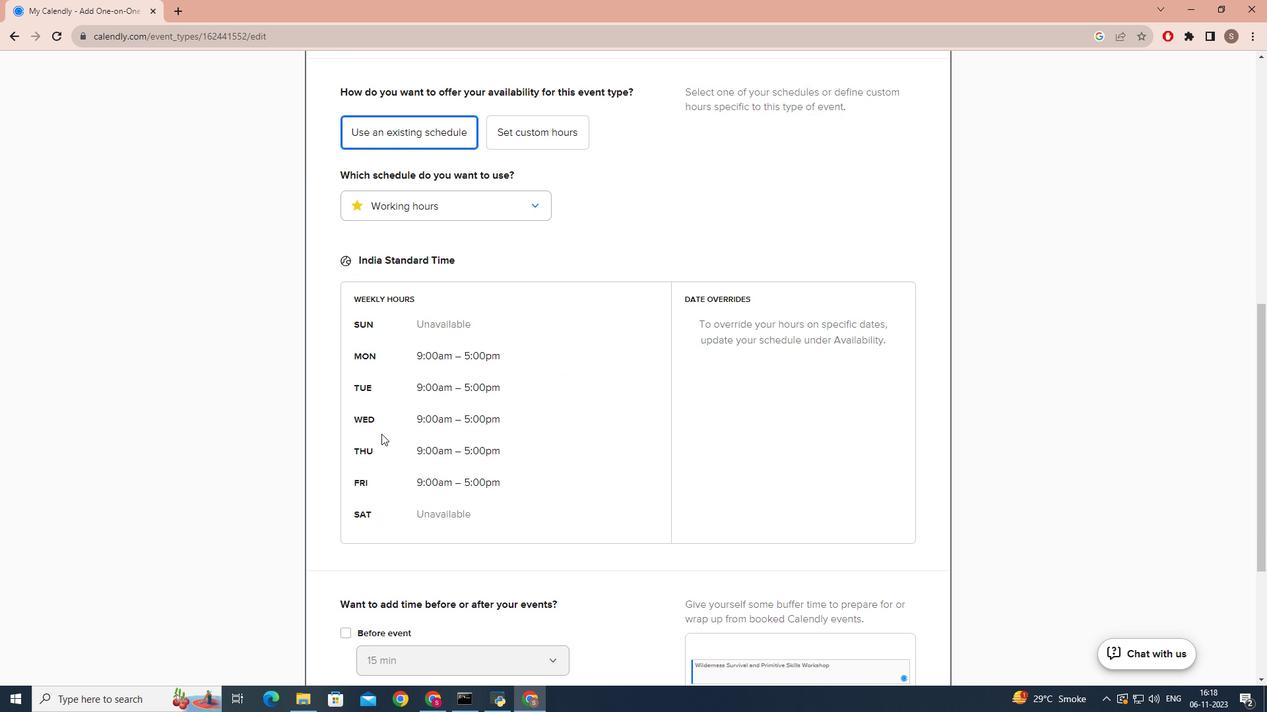
Action: Mouse moved to (908, 617)
Screenshot: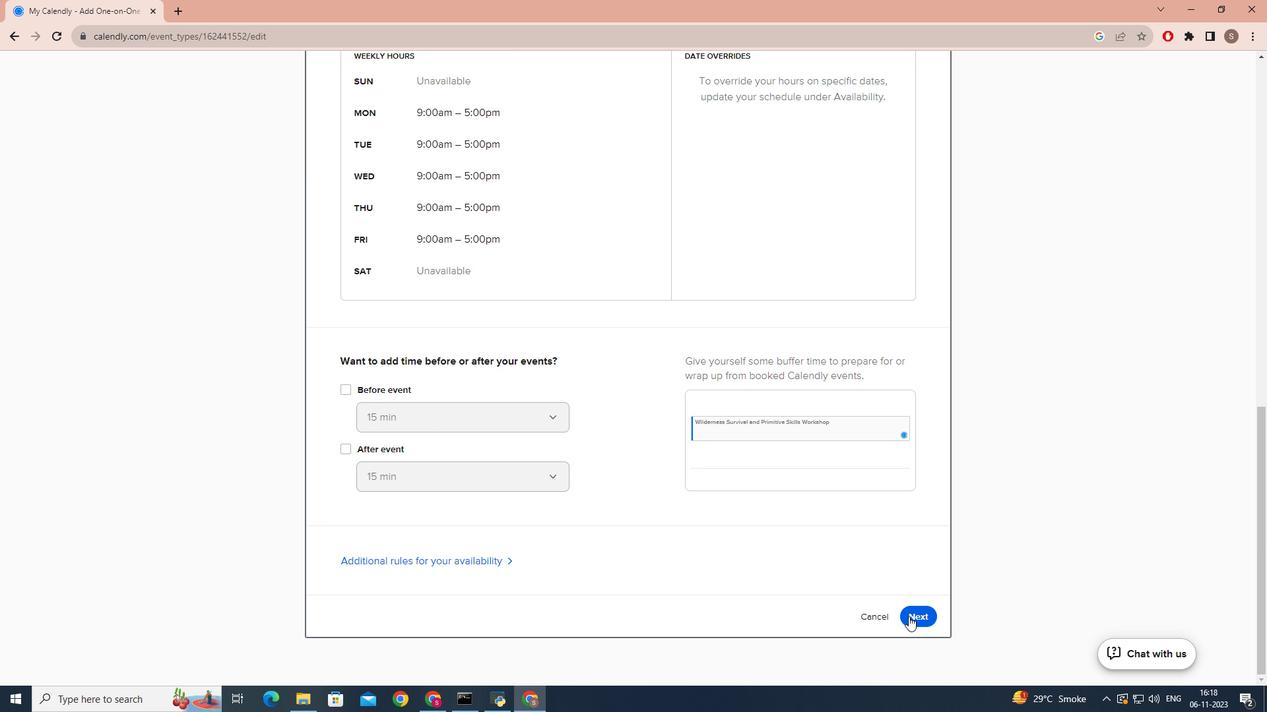 
Action: Mouse pressed left at (908, 617)
Screenshot: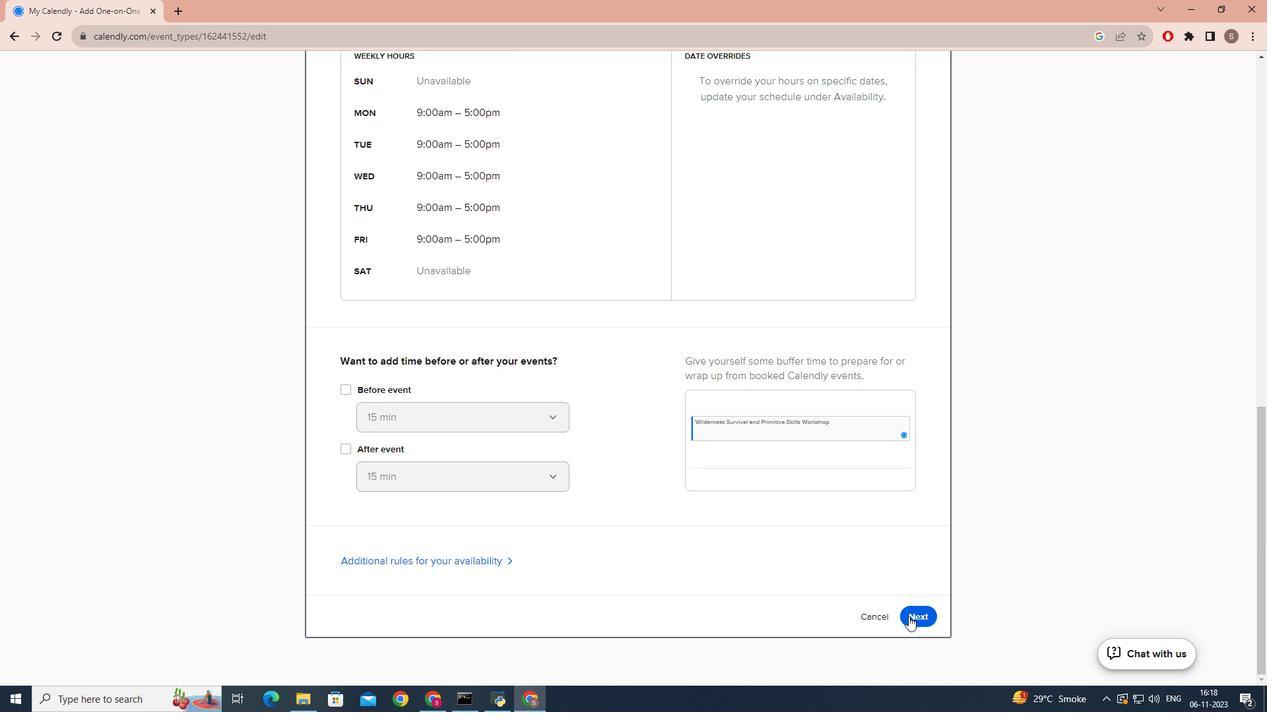 
Action: Mouse moved to (717, 520)
Screenshot: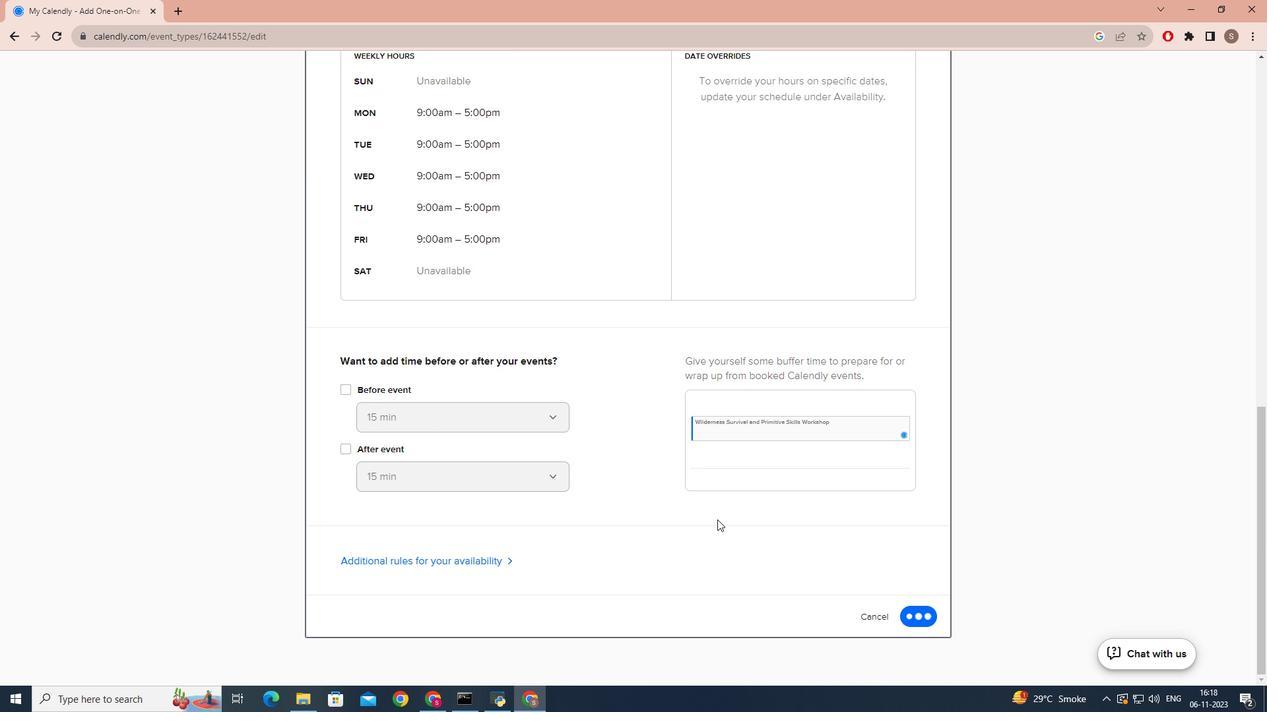 
